 Task: Create a due date automation trigger when advanced on, 2 days after a card is due add fields with custom field "Resume" cleared at 11:00 AM.
Action: Mouse moved to (985, 295)
Screenshot: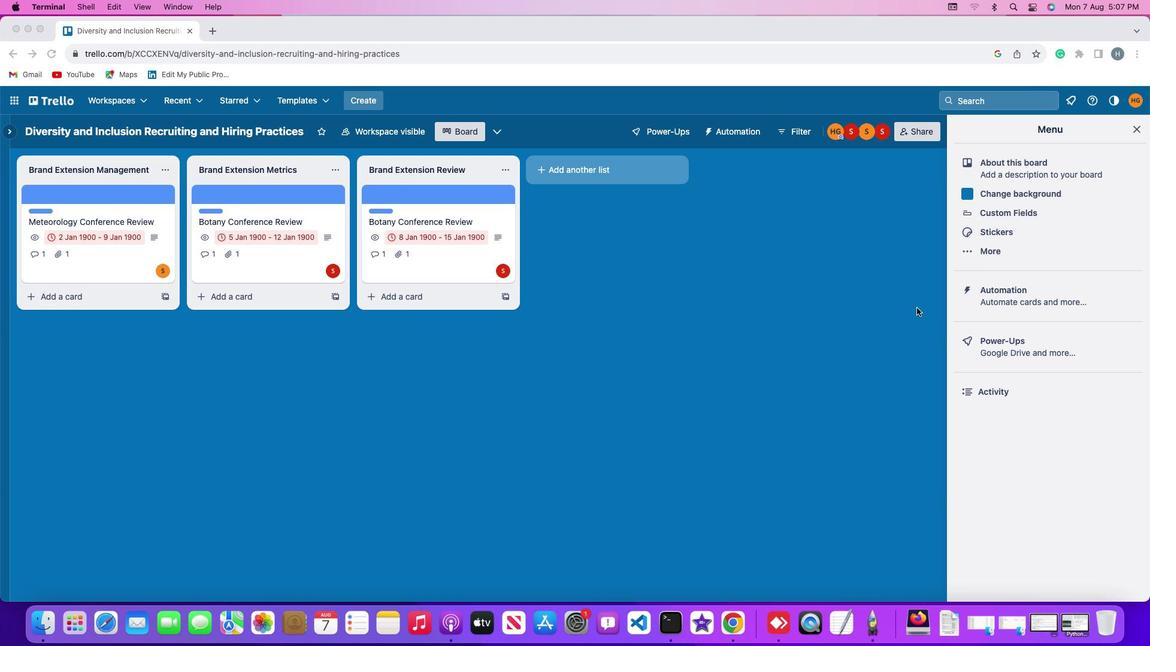 
Action: Mouse pressed left at (985, 295)
Screenshot: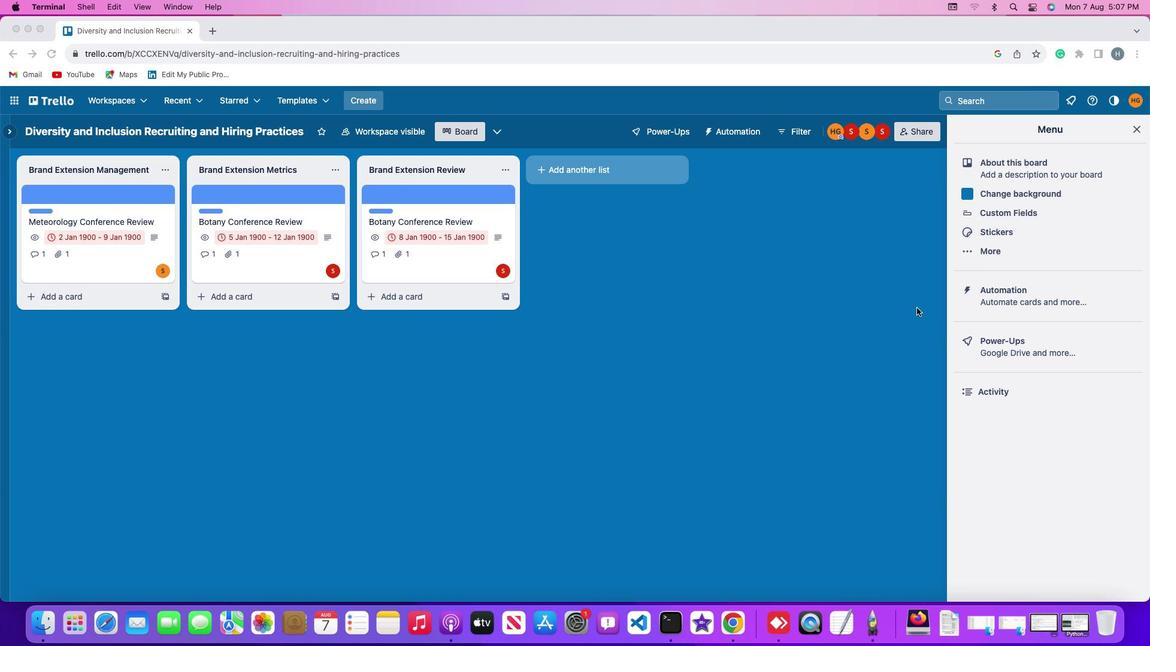 
Action: Mouse pressed left at (985, 295)
Screenshot: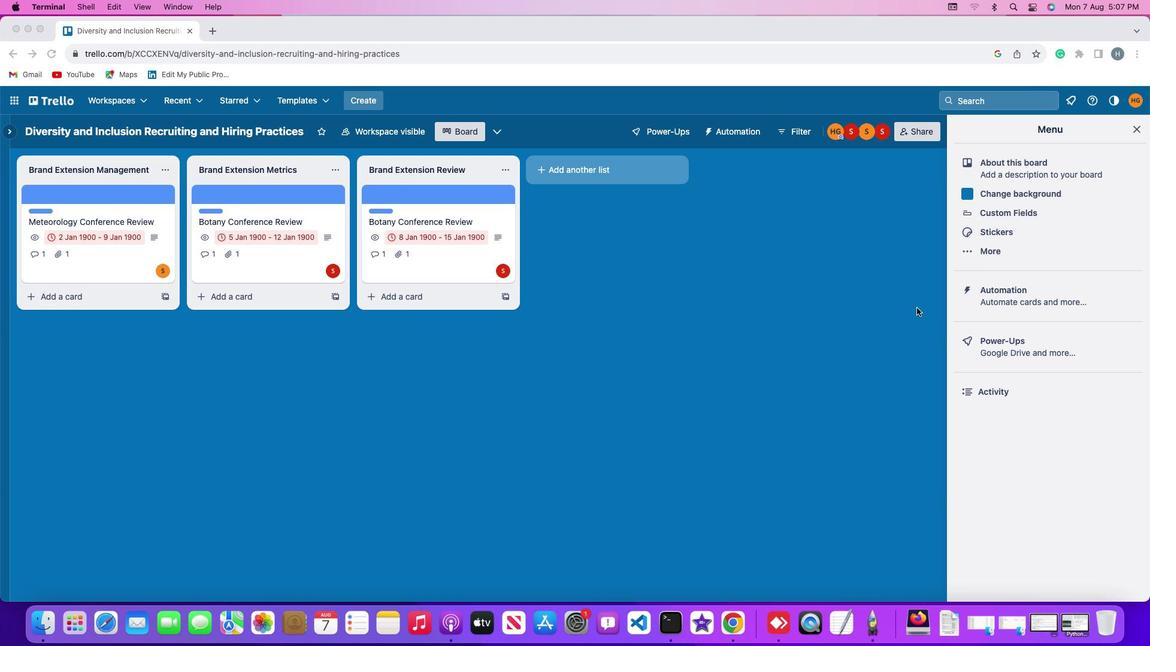 
Action: Mouse moved to (85, 289)
Screenshot: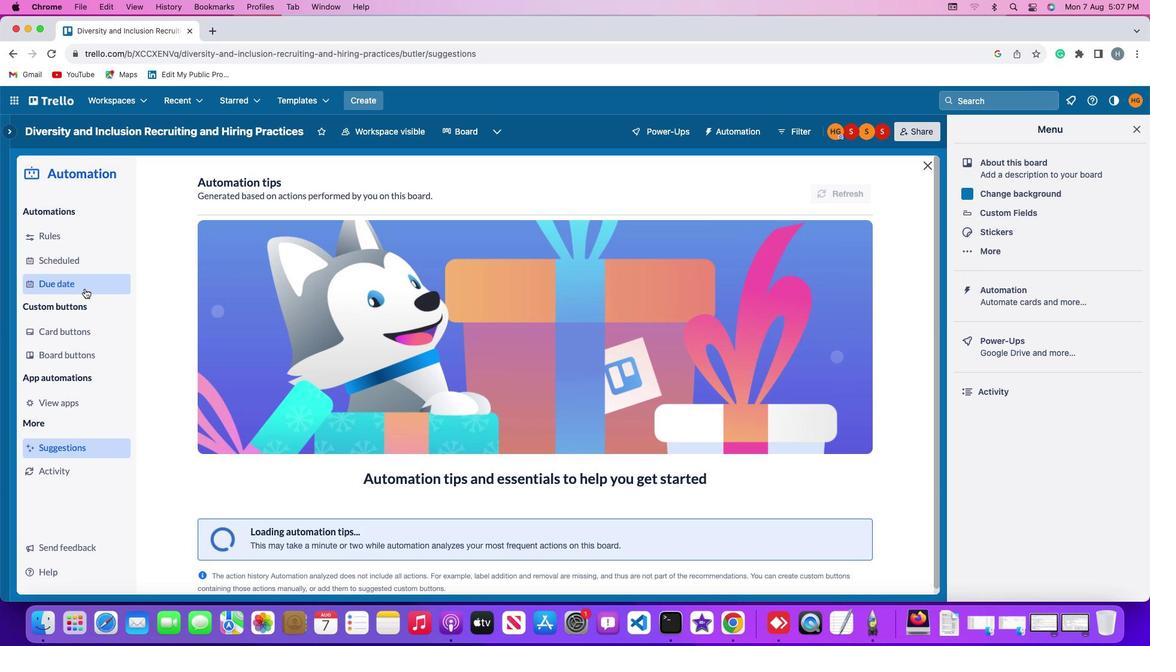 
Action: Mouse pressed left at (85, 289)
Screenshot: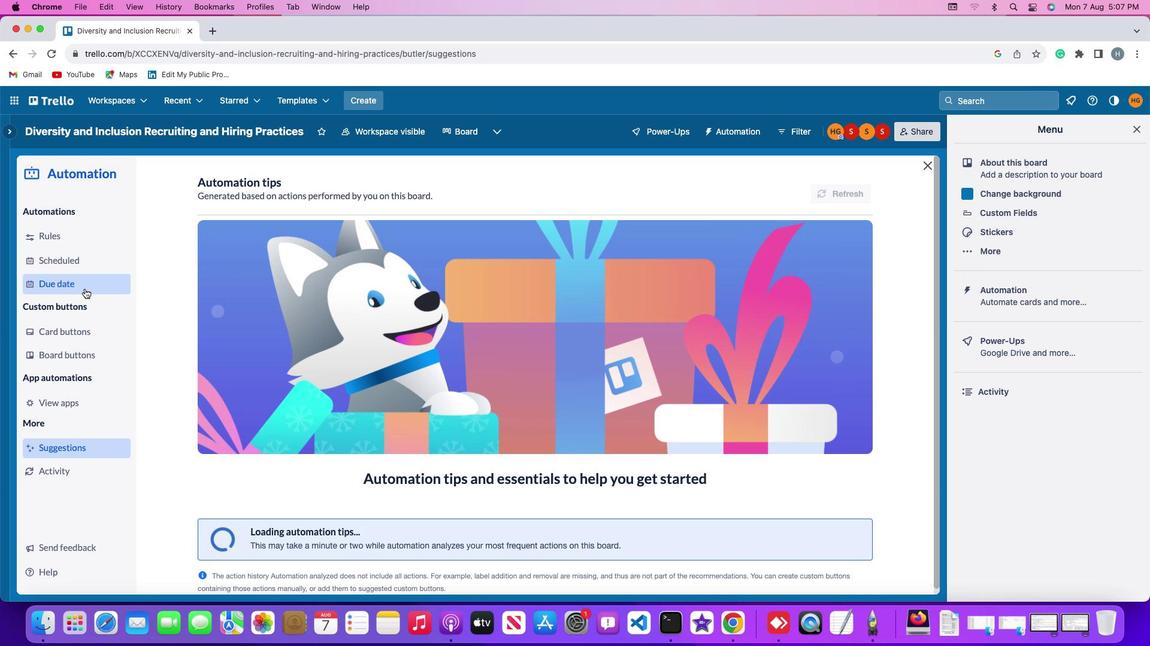 
Action: Mouse moved to (821, 184)
Screenshot: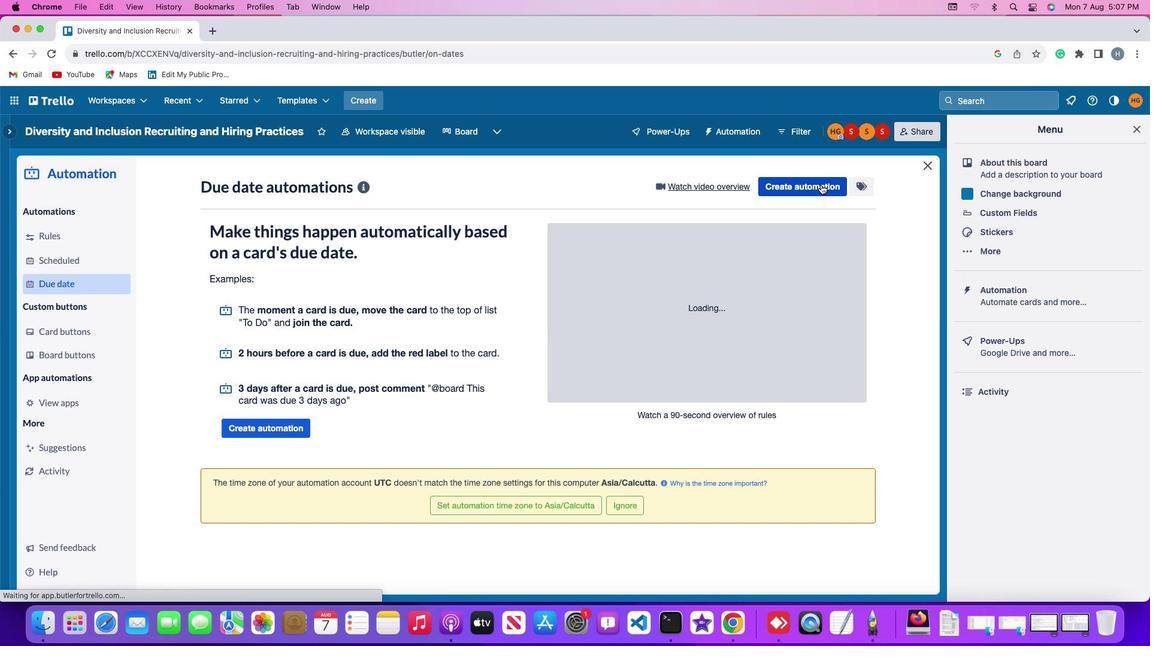 
Action: Mouse pressed left at (821, 184)
Screenshot: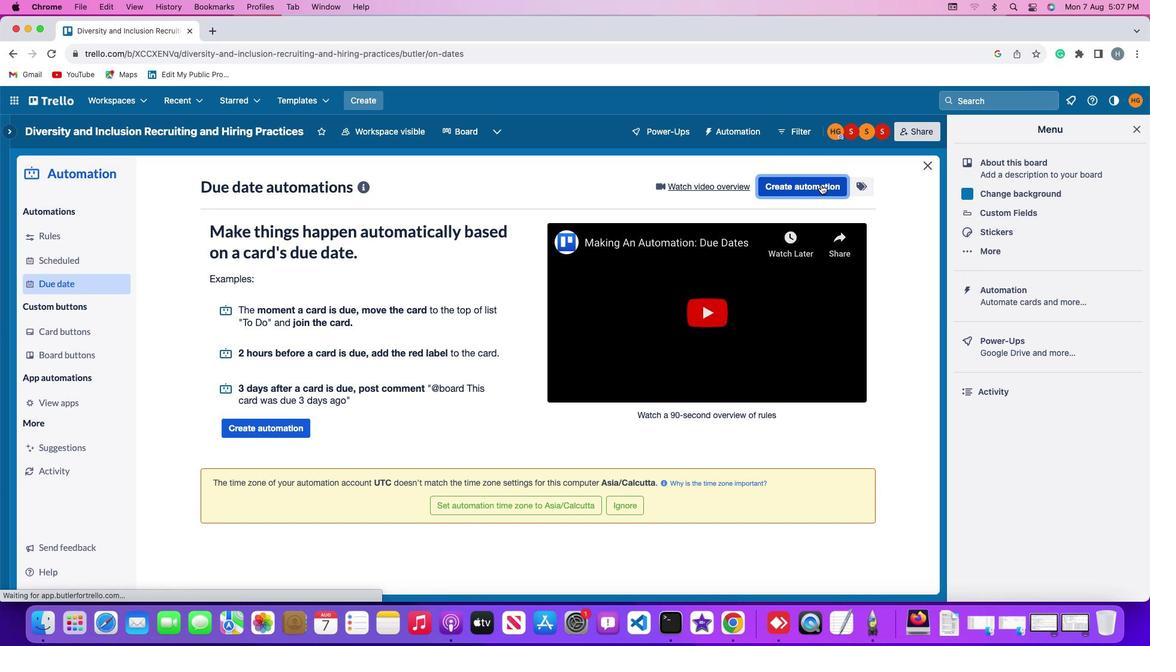 
Action: Mouse moved to (443, 296)
Screenshot: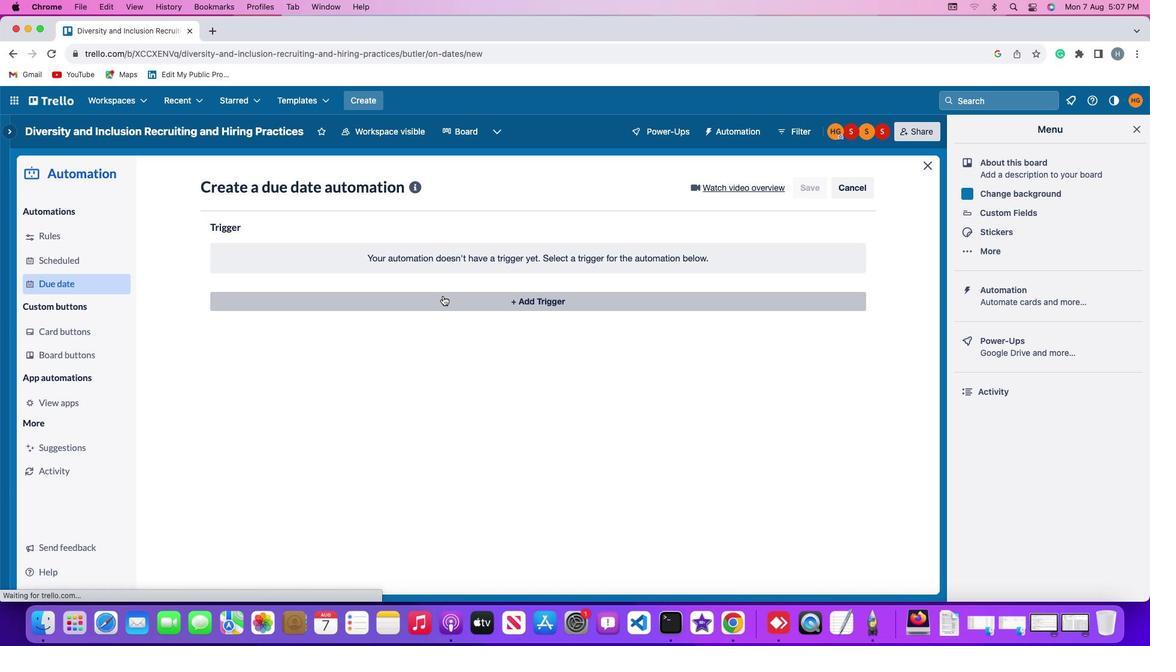 
Action: Mouse pressed left at (443, 296)
Screenshot: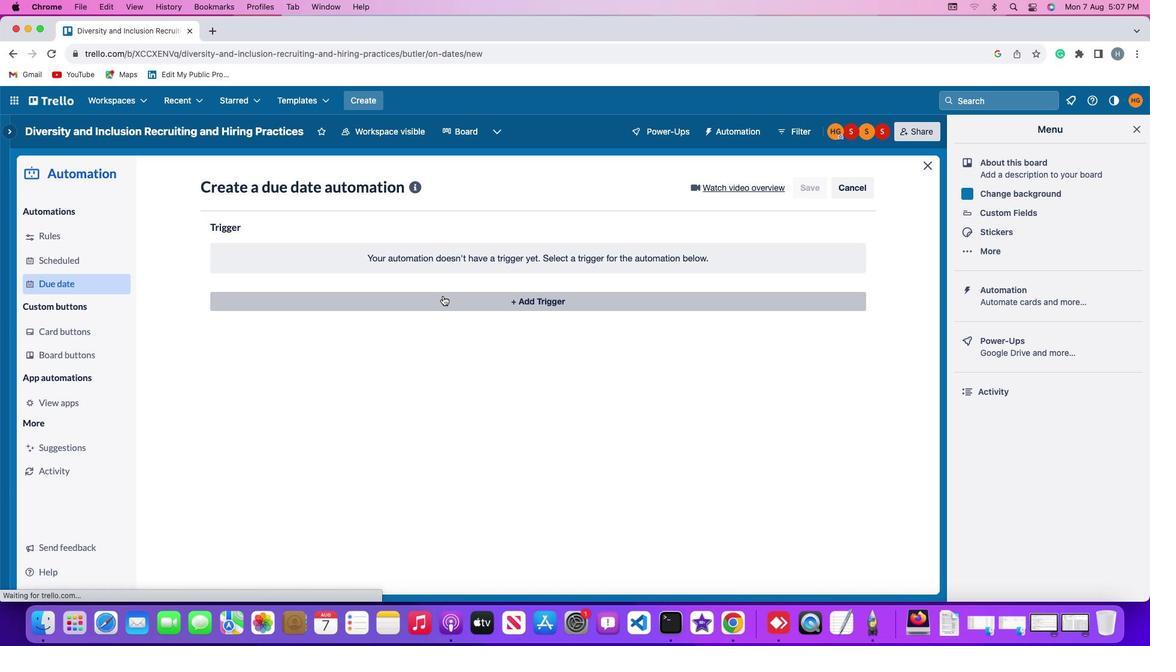 
Action: Mouse moved to (234, 484)
Screenshot: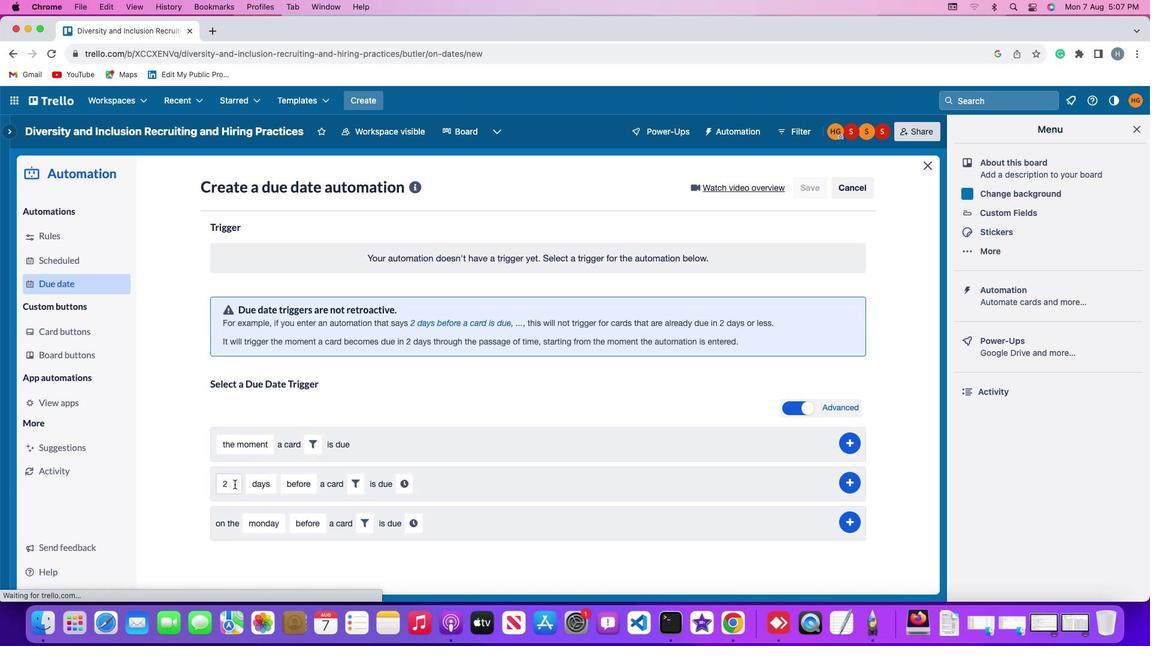
Action: Mouse pressed left at (234, 484)
Screenshot: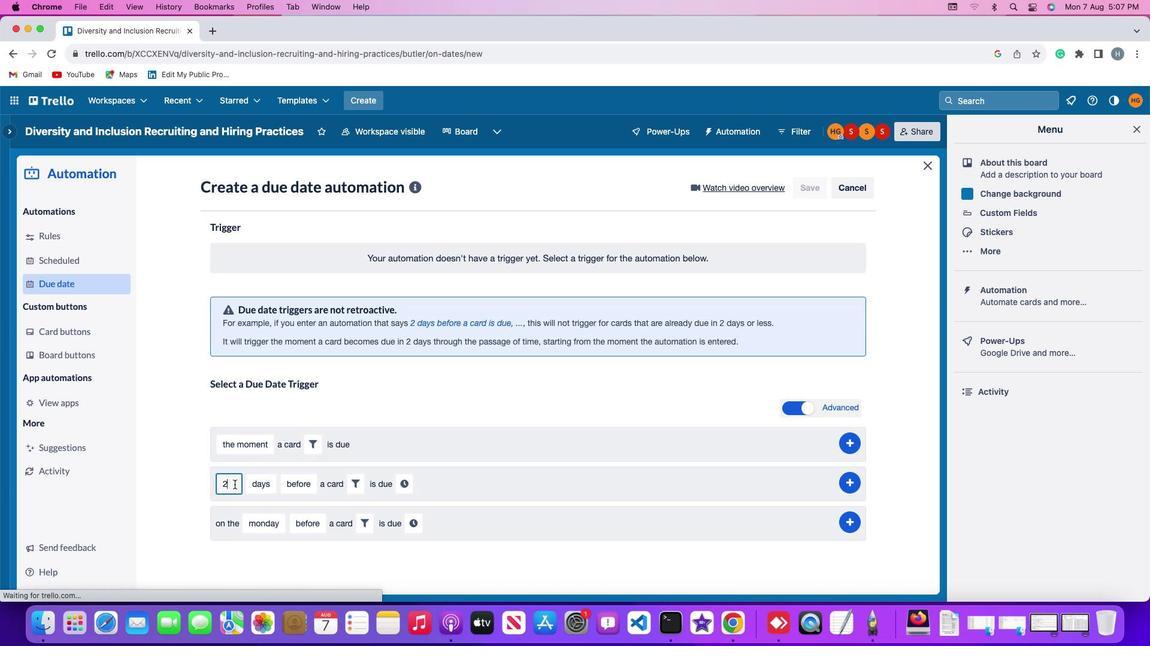 
Action: Key pressed Key.backspace'2'
Screenshot: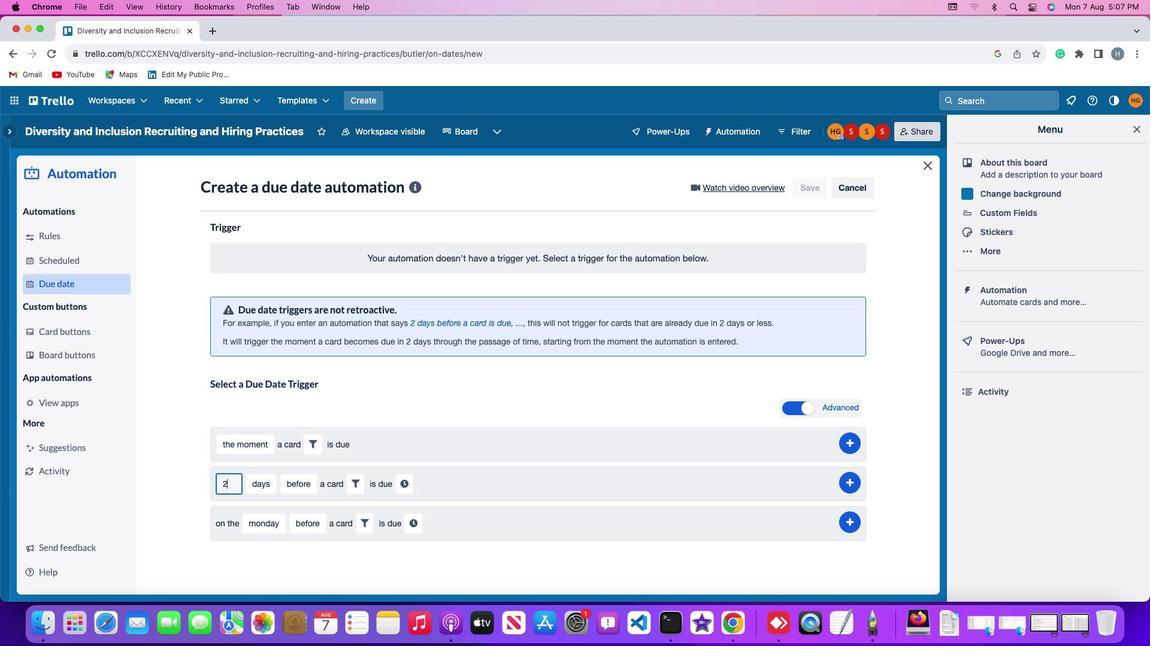 
Action: Mouse moved to (260, 483)
Screenshot: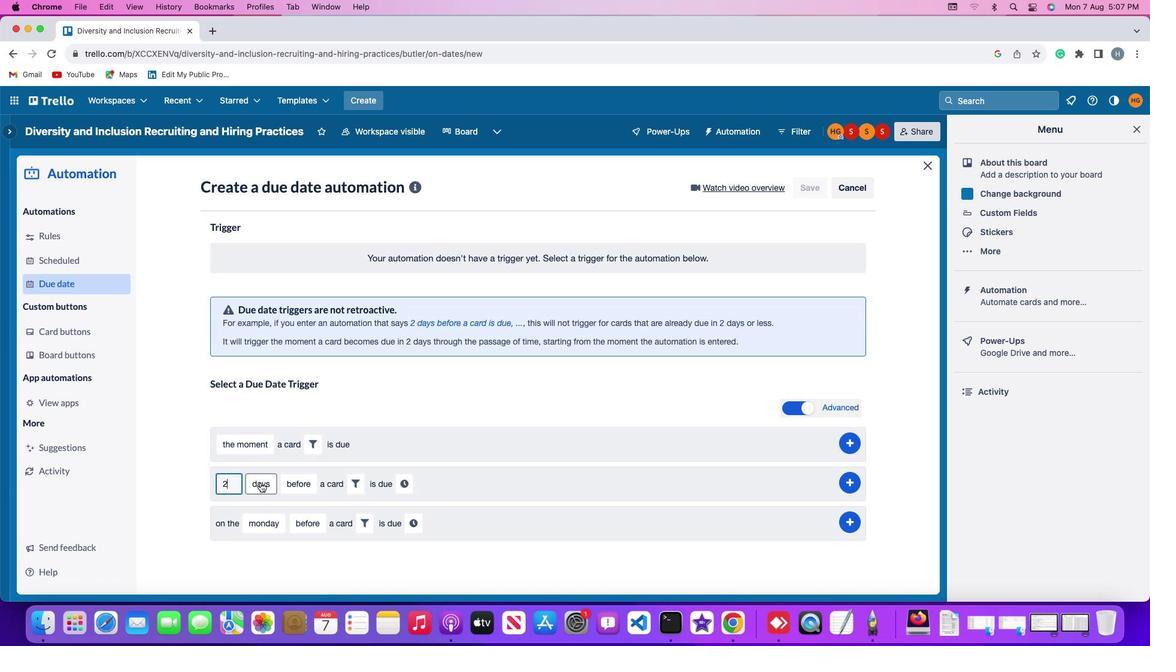 
Action: Mouse pressed left at (260, 483)
Screenshot: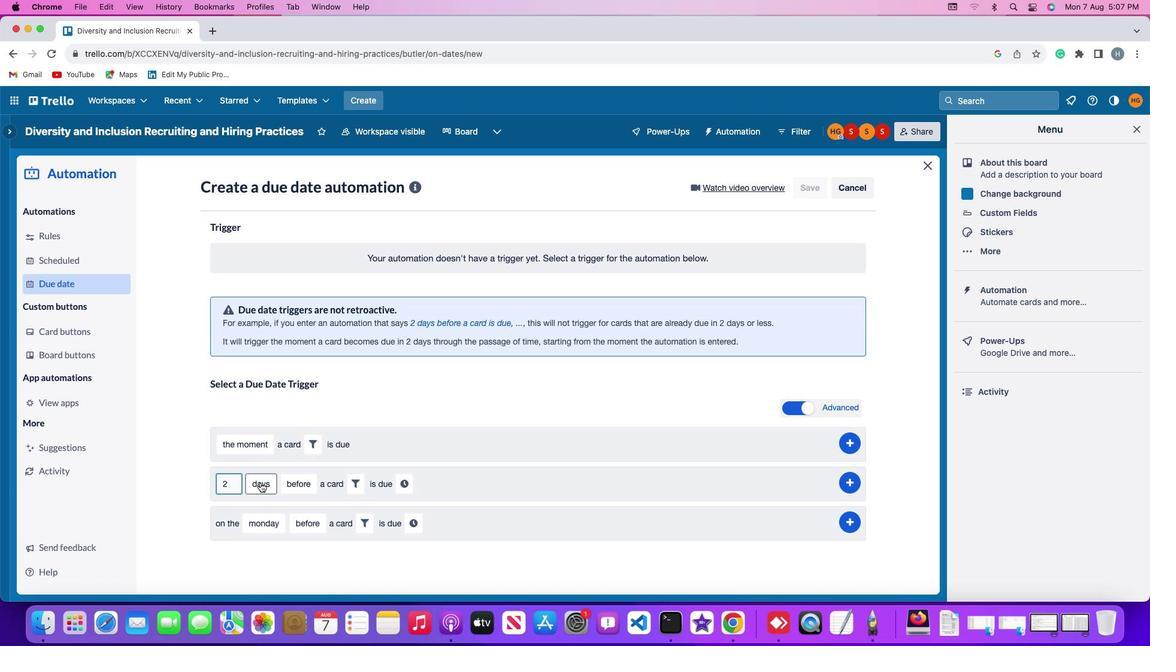 
Action: Mouse moved to (270, 503)
Screenshot: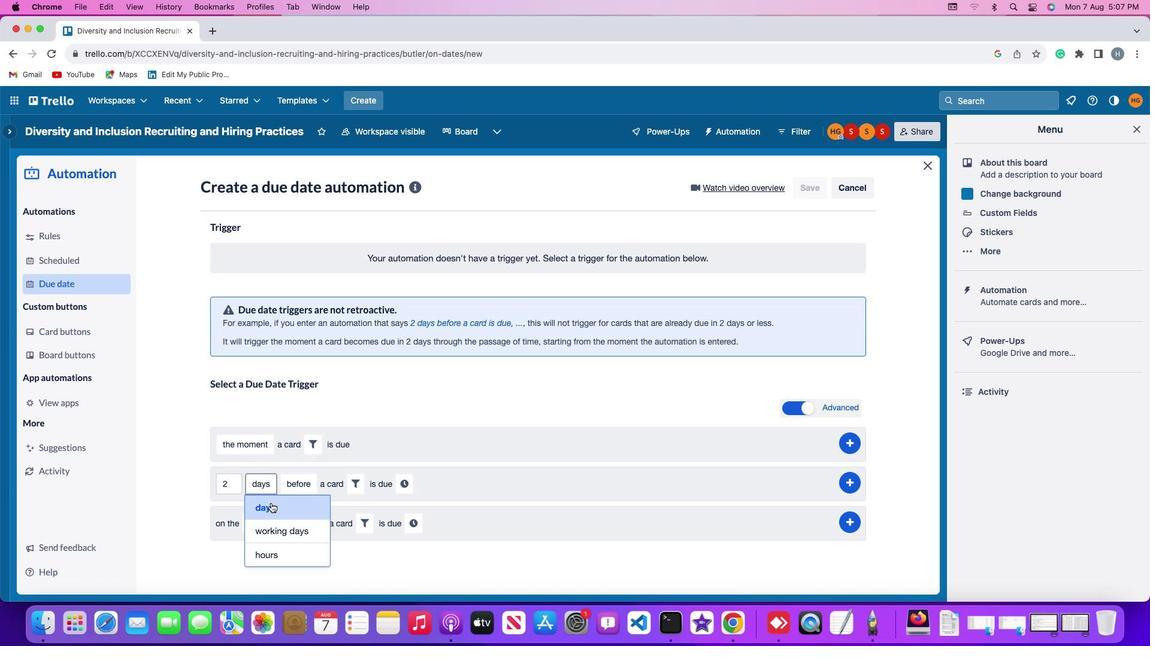 
Action: Mouse pressed left at (270, 503)
Screenshot: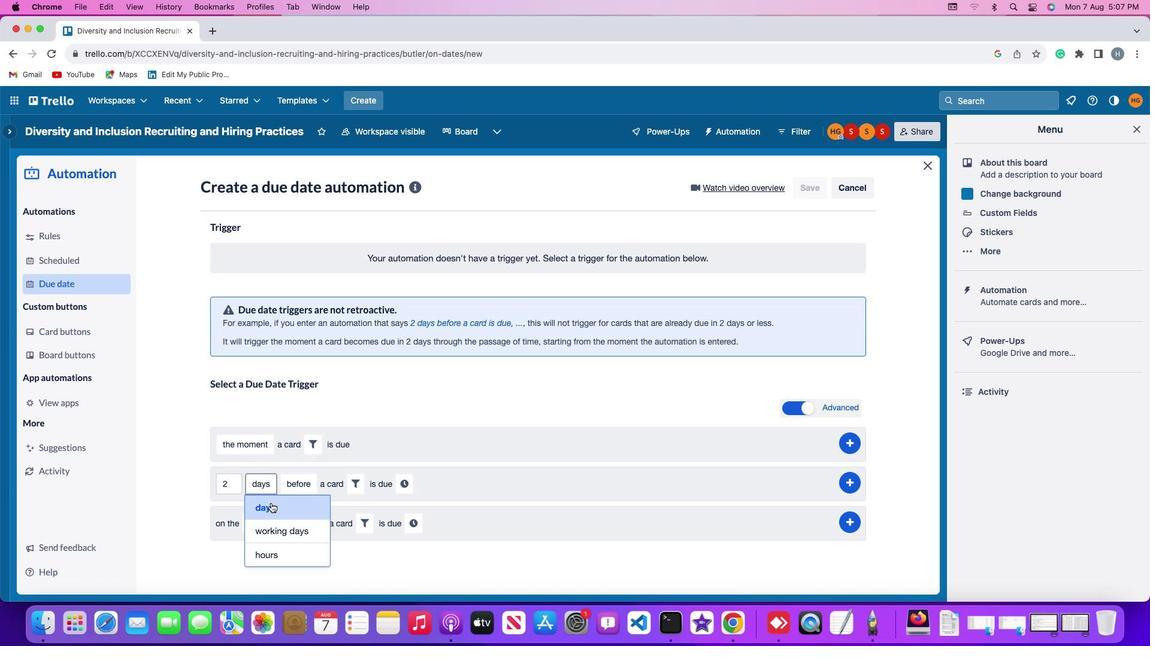 
Action: Mouse moved to (297, 486)
Screenshot: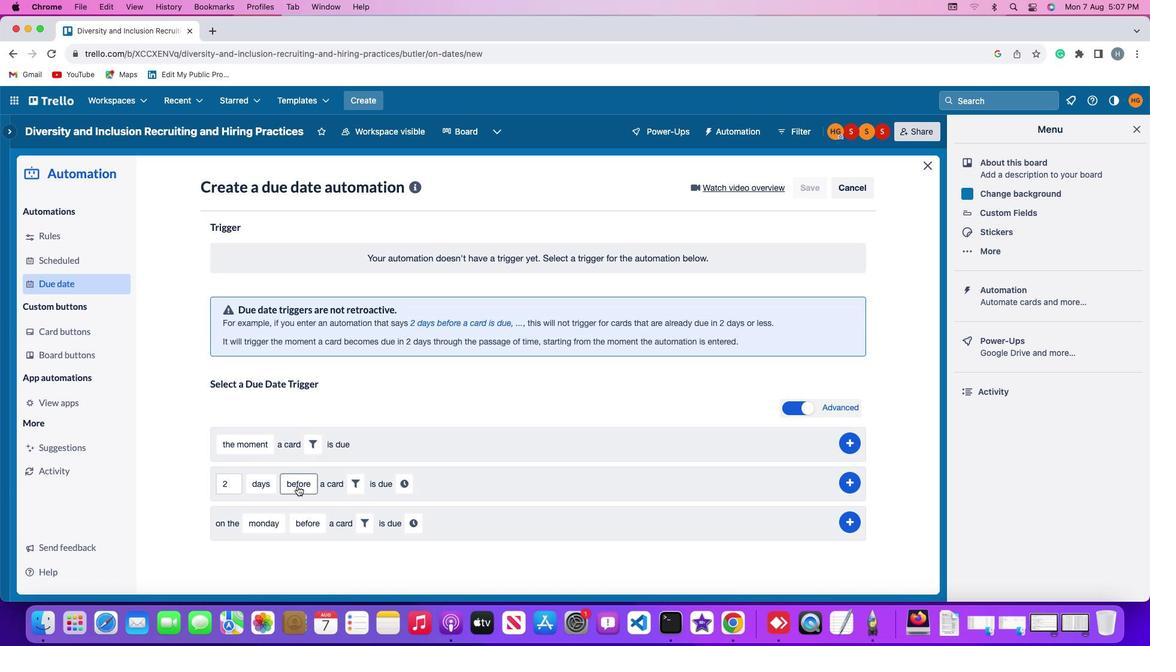
Action: Mouse pressed left at (297, 486)
Screenshot: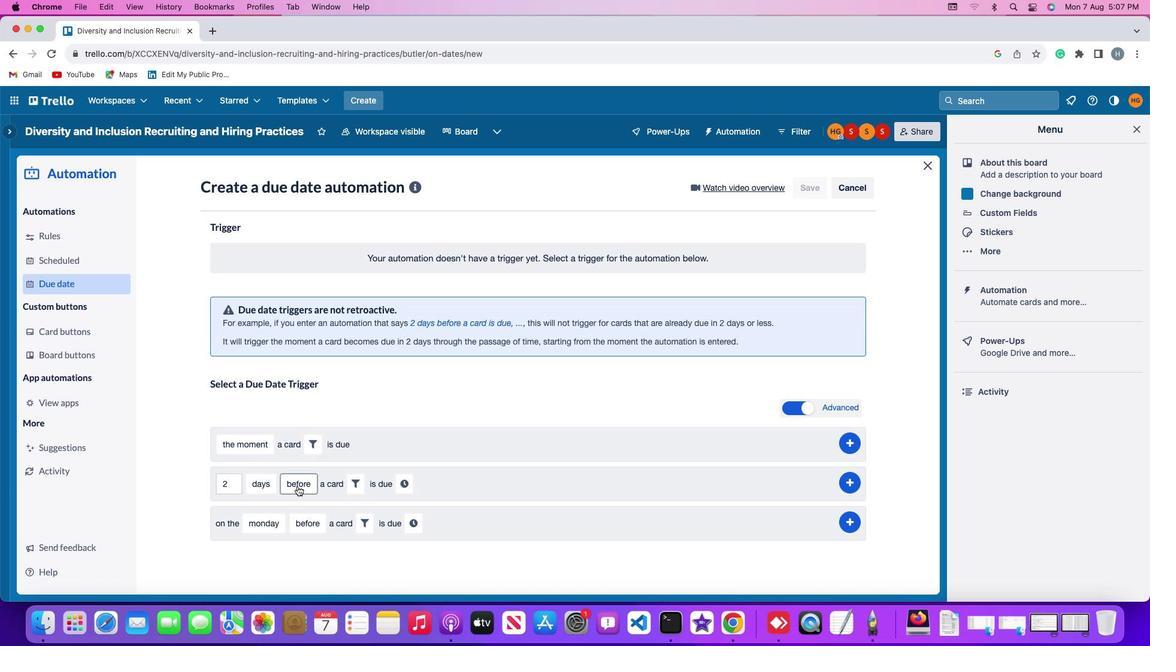 
Action: Mouse moved to (304, 529)
Screenshot: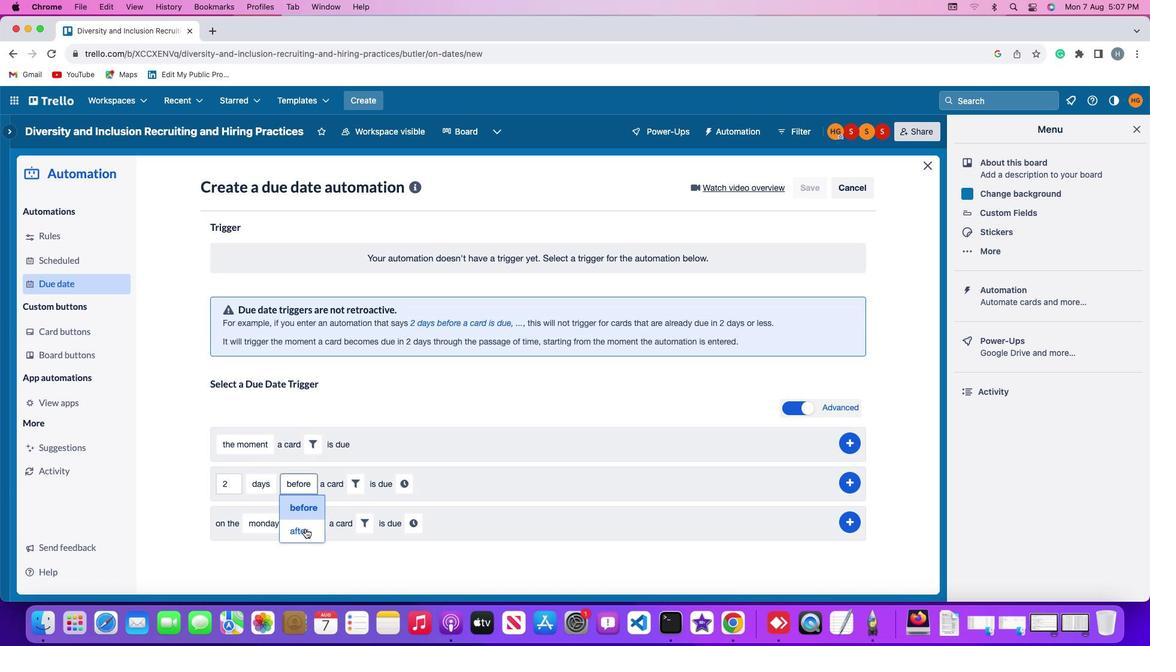 
Action: Mouse pressed left at (304, 529)
Screenshot: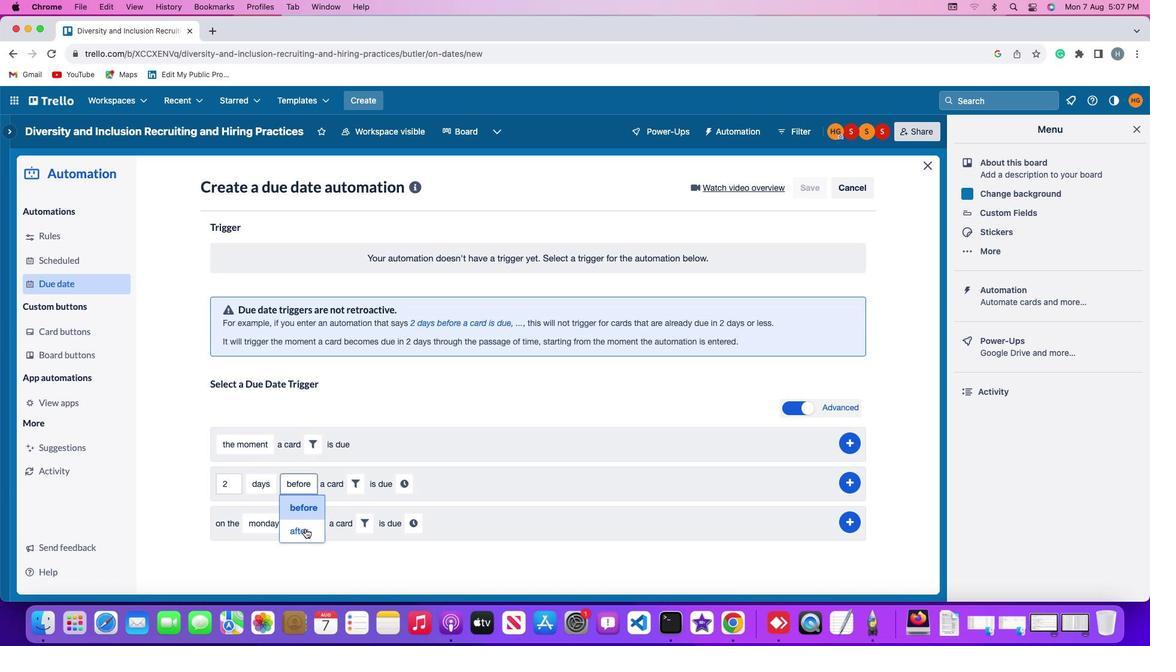 
Action: Mouse moved to (343, 485)
Screenshot: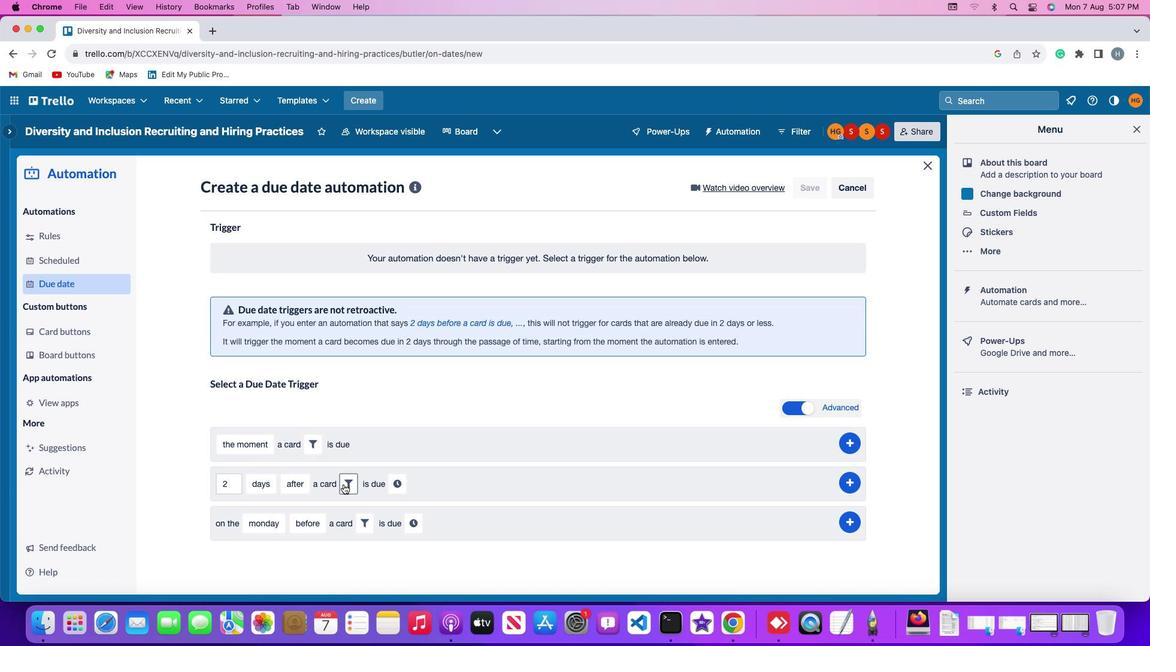 
Action: Mouse pressed left at (343, 485)
Screenshot: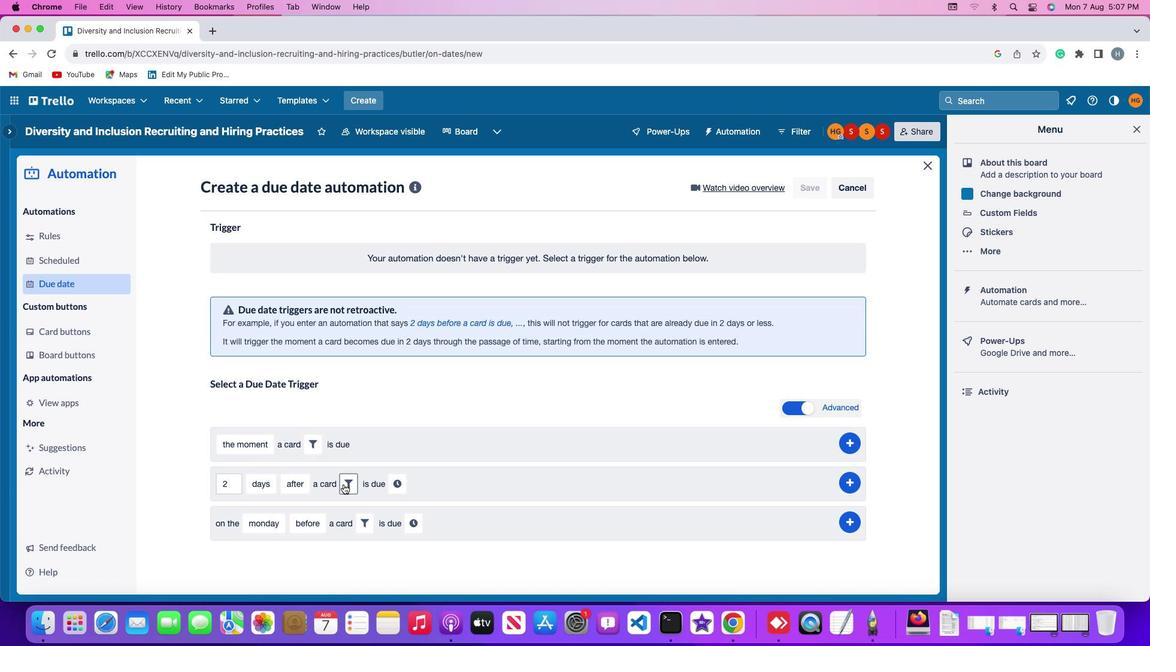 
Action: Mouse moved to (548, 519)
Screenshot: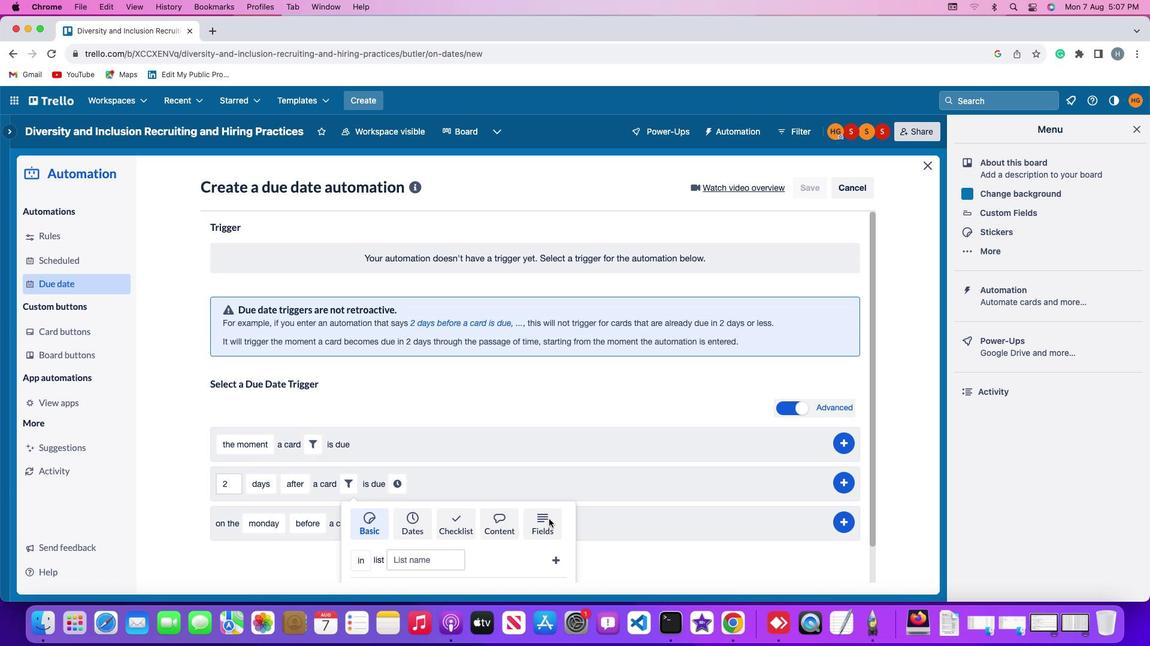 
Action: Mouse pressed left at (548, 519)
Screenshot: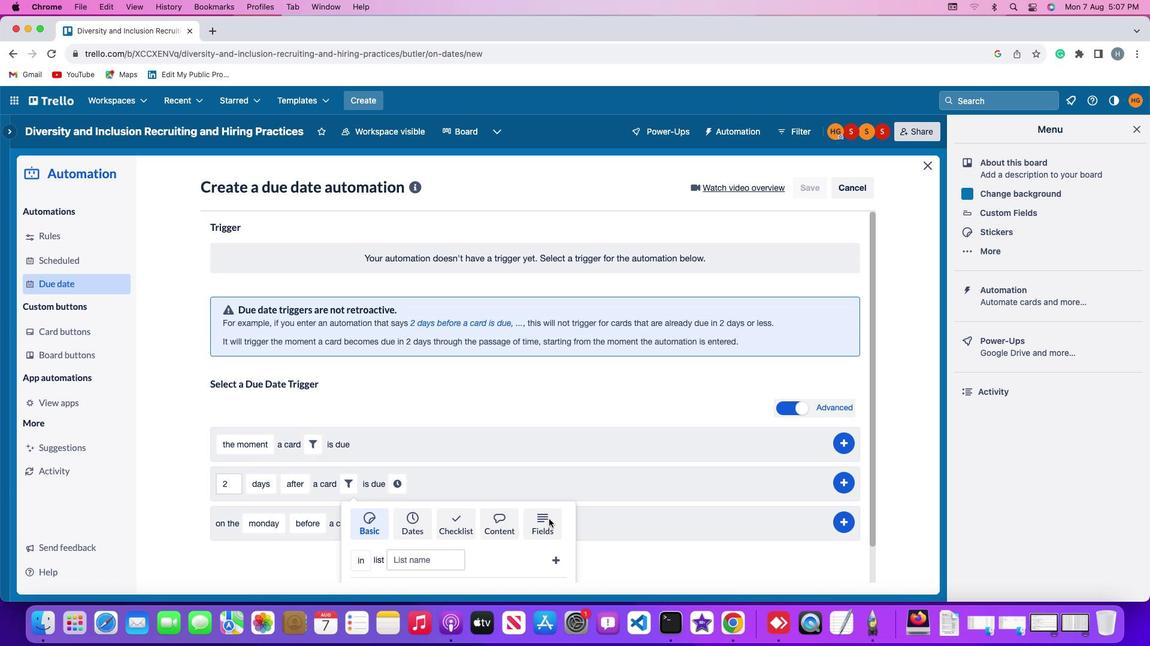 
Action: Mouse moved to (444, 514)
Screenshot: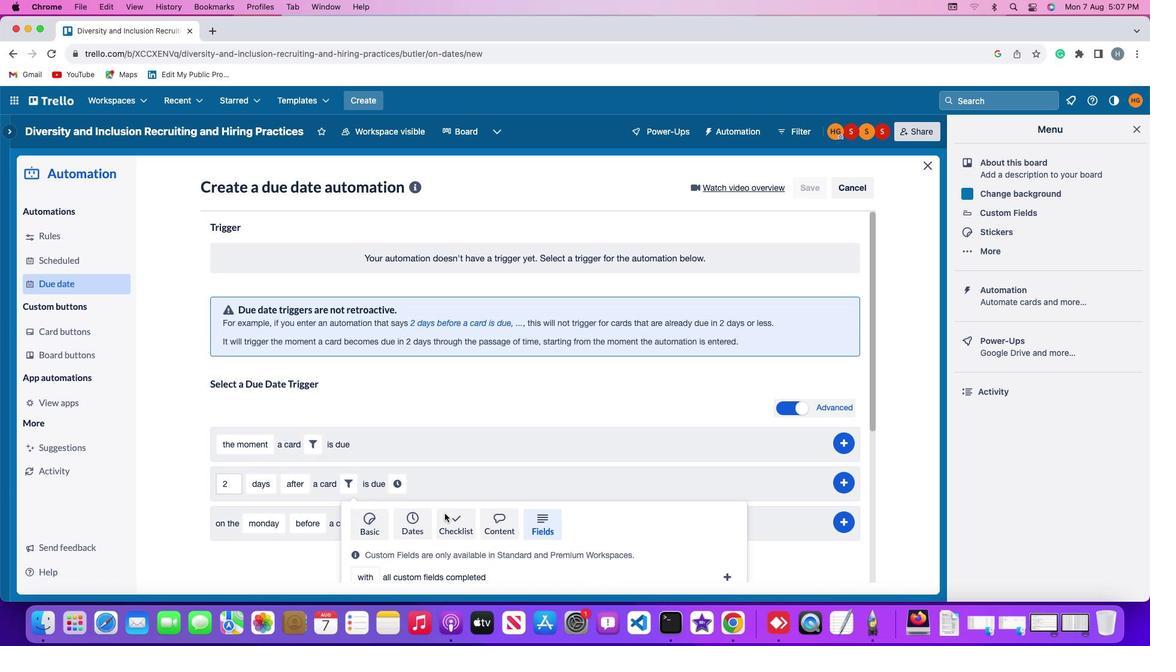 
Action: Mouse scrolled (444, 514) with delta (0, 0)
Screenshot: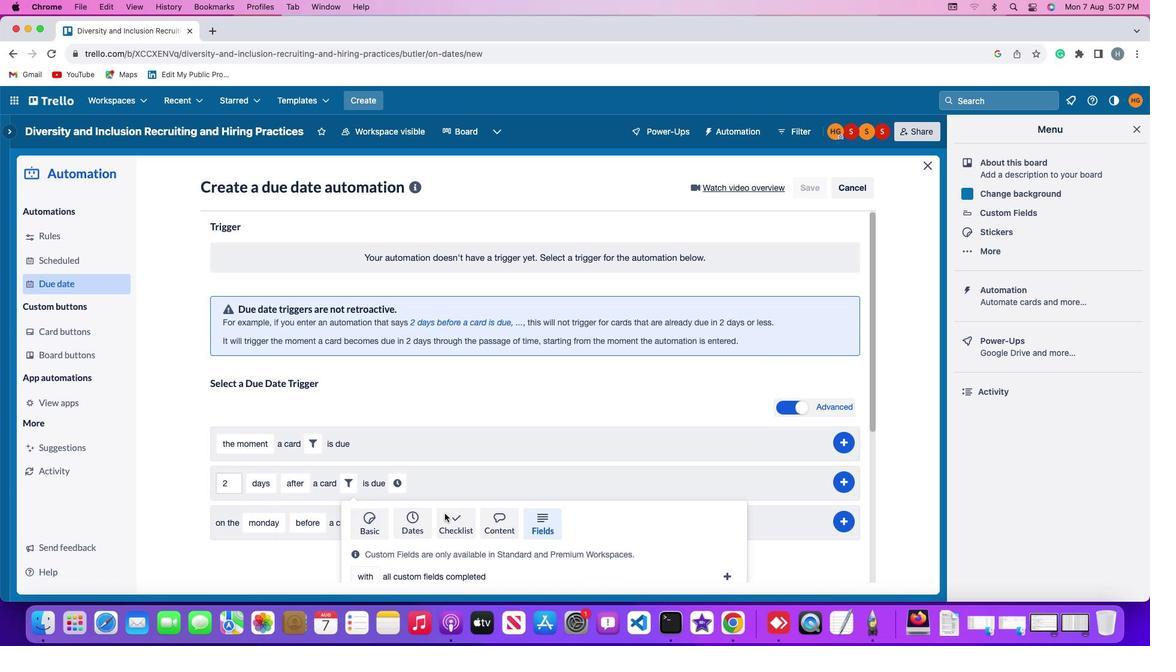 
Action: Mouse scrolled (444, 514) with delta (0, 0)
Screenshot: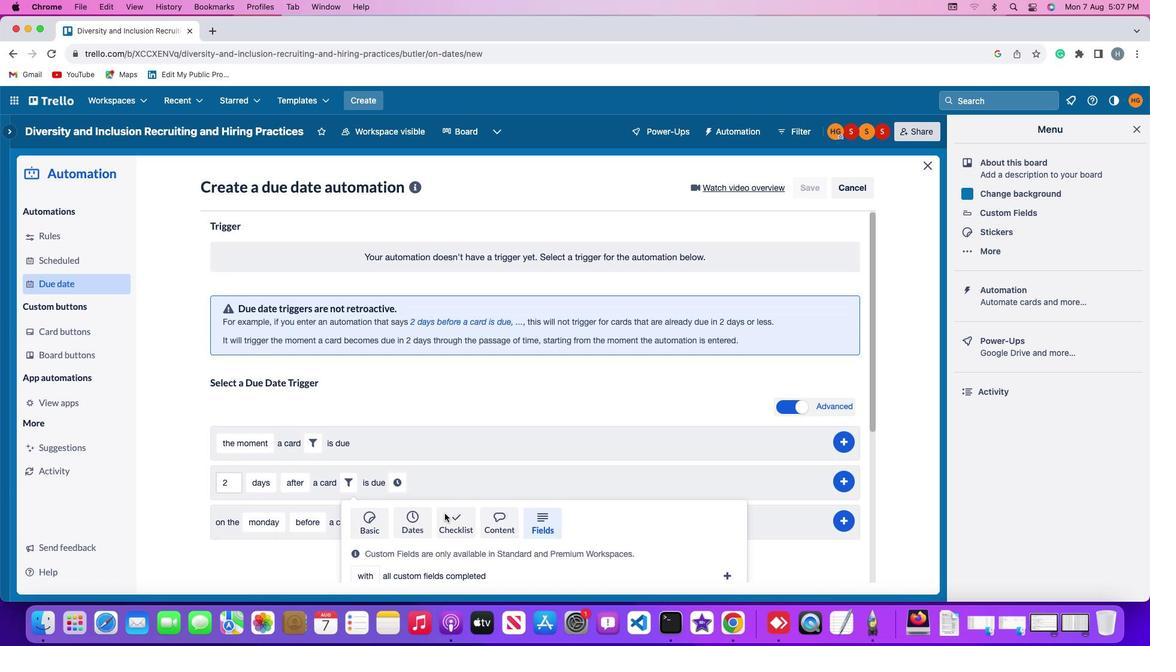 
Action: Mouse scrolled (444, 514) with delta (0, -1)
Screenshot: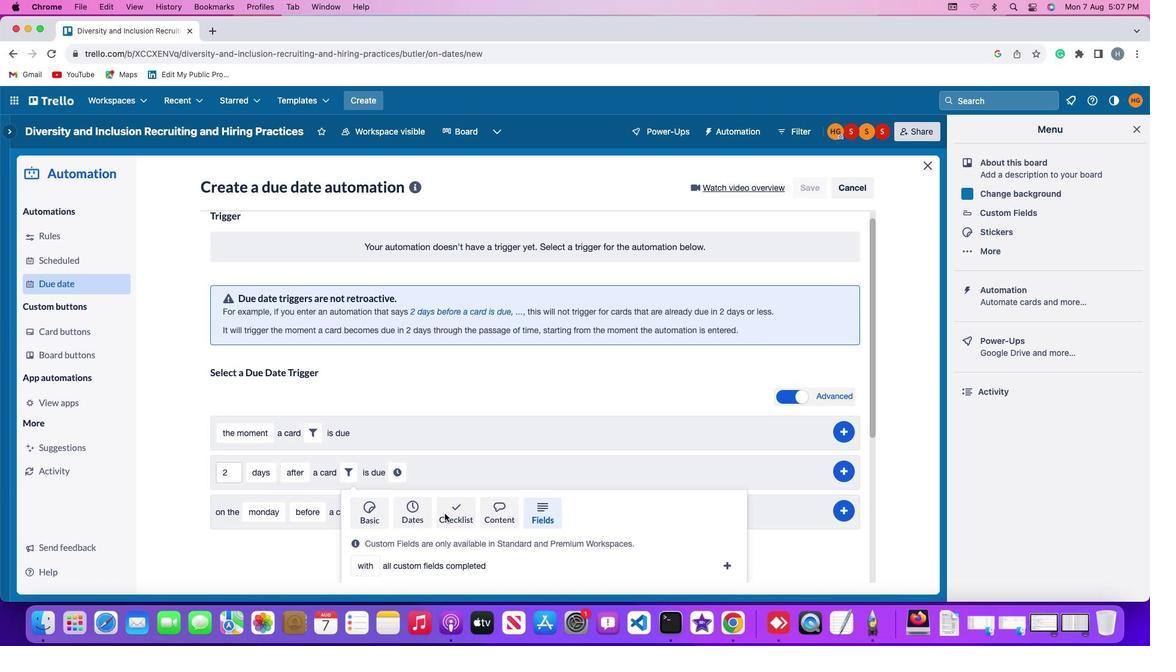 
Action: Mouse scrolled (444, 514) with delta (0, 0)
Screenshot: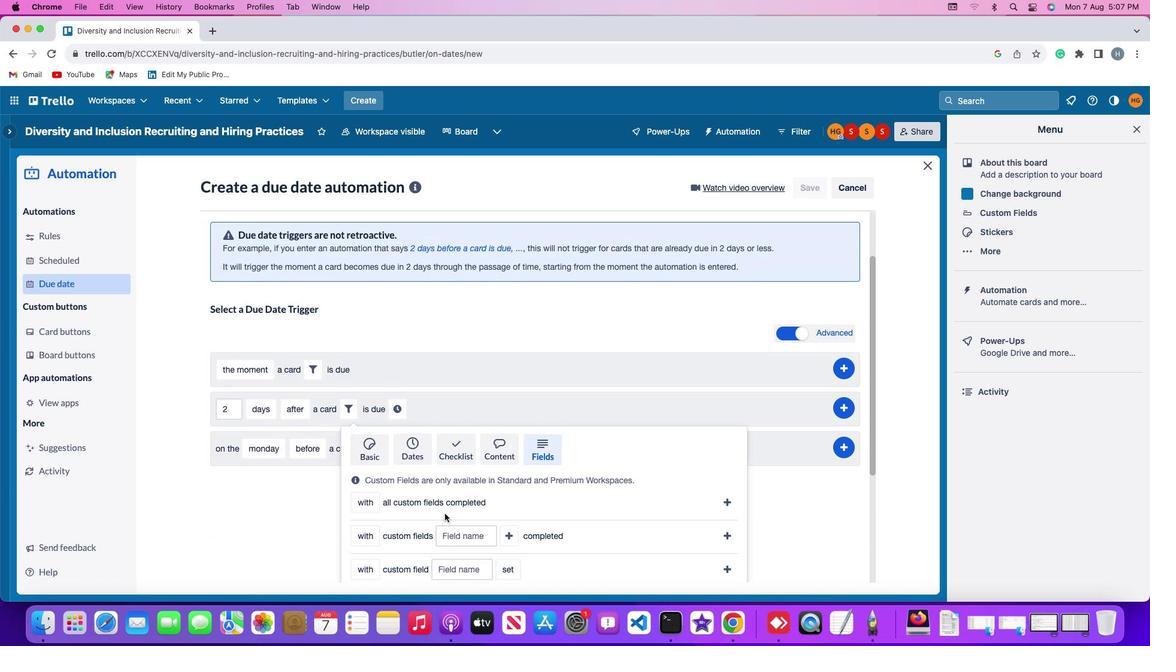 
Action: Mouse scrolled (444, 514) with delta (0, 0)
Screenshot: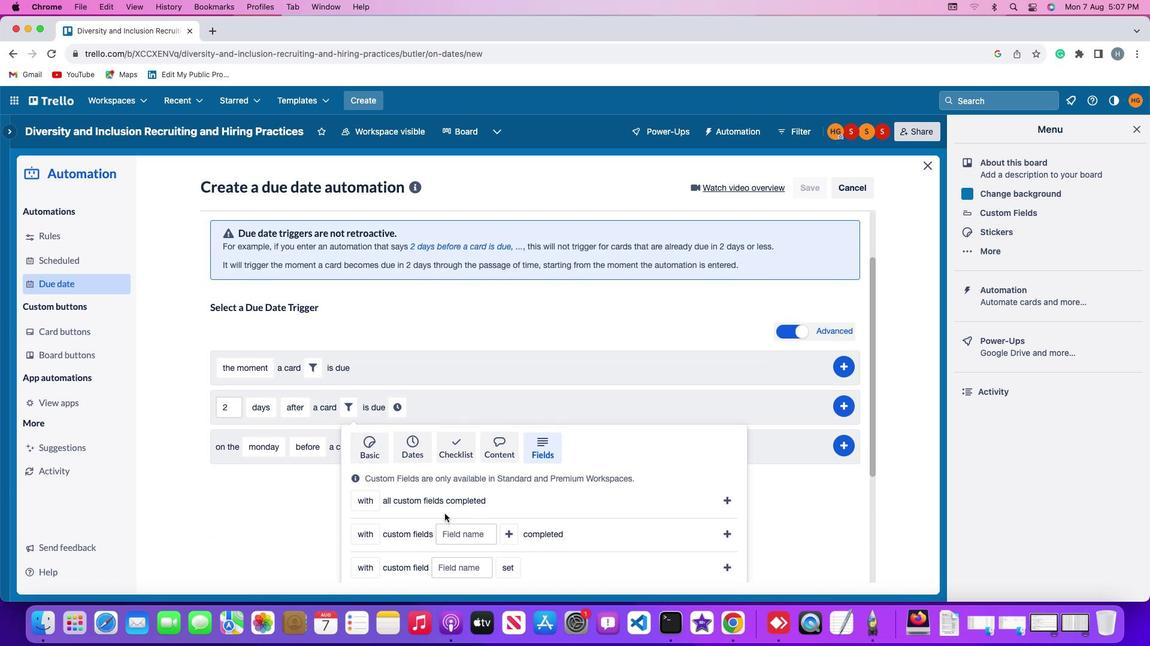 
Action: Mouse scrolled (444, 514) with delta (0, 0)
Screenshot: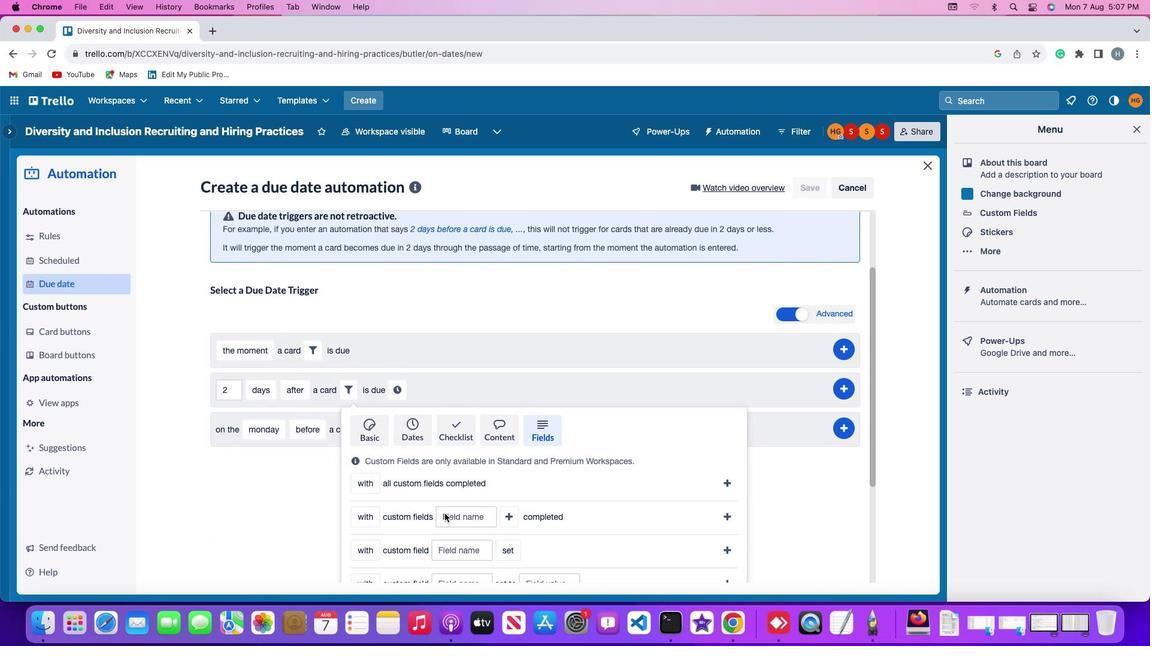 
Action: Mouse scrolled (444, 514) with delta (0, 0)
Screenshot: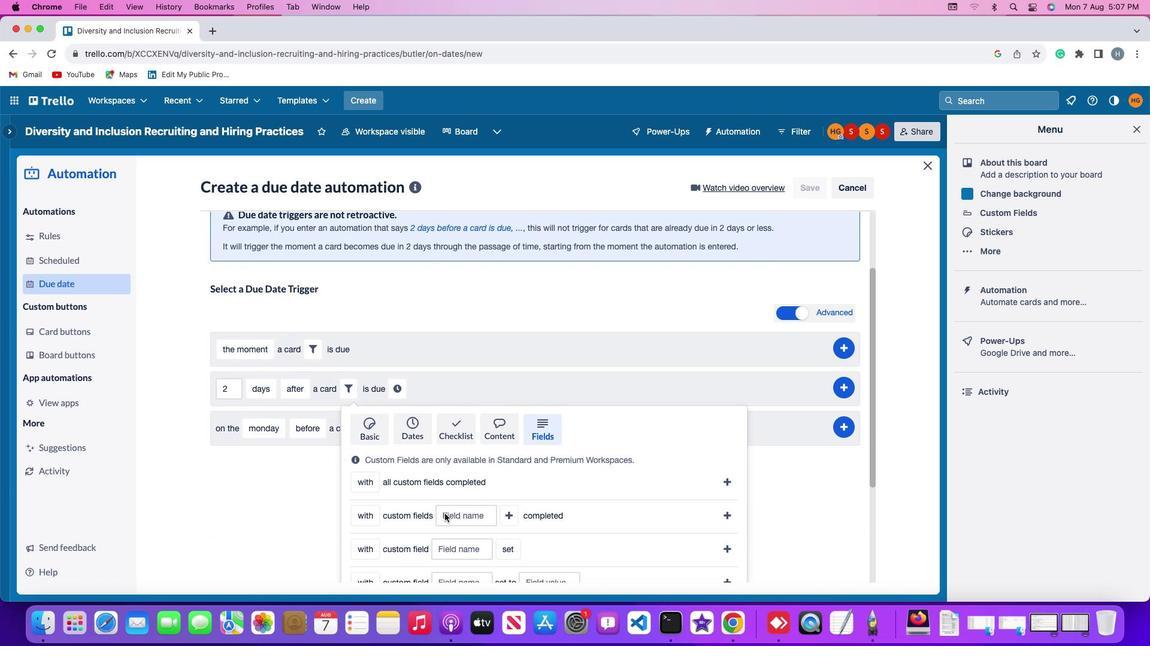 
Action: Mouse scrolled (444, 514) with delta (0, -1)
Screenshot: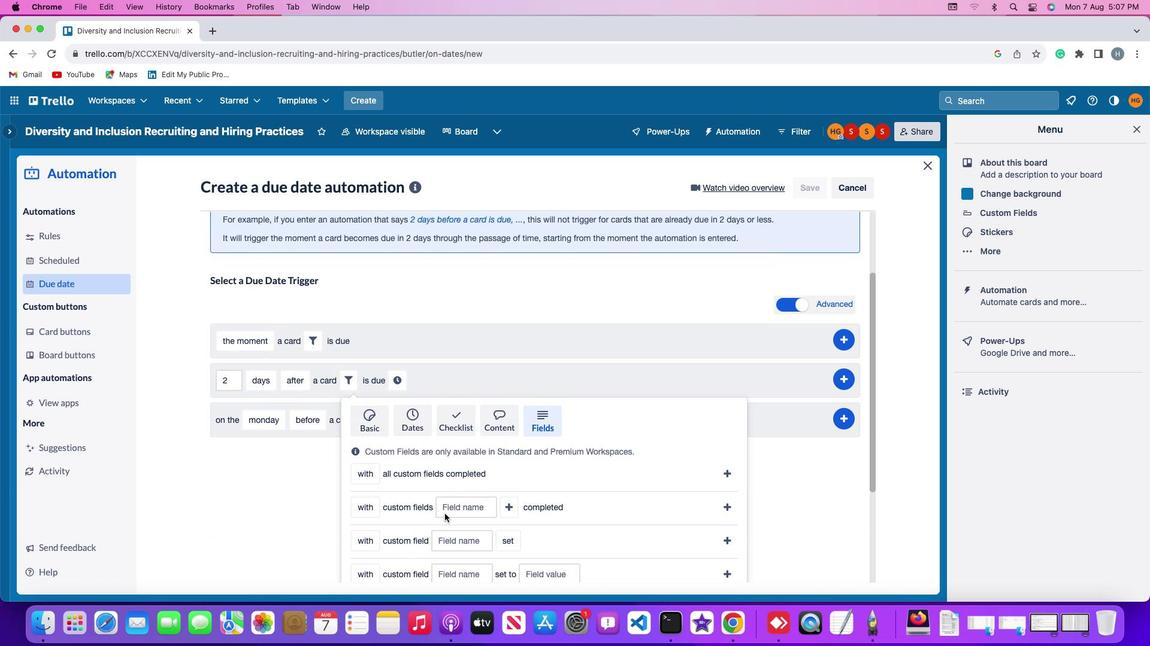 
Action: Mouse moved to (368, 454)
Screenshot: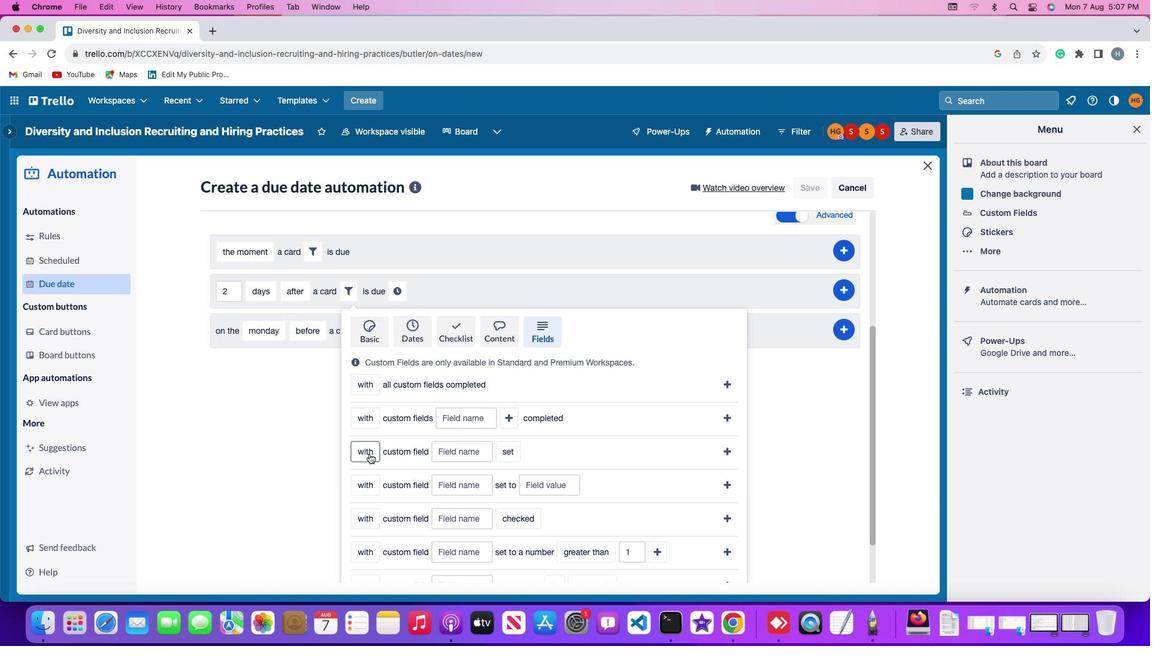 
Action: Mouse pressed left at (368, 454)
Screenshot: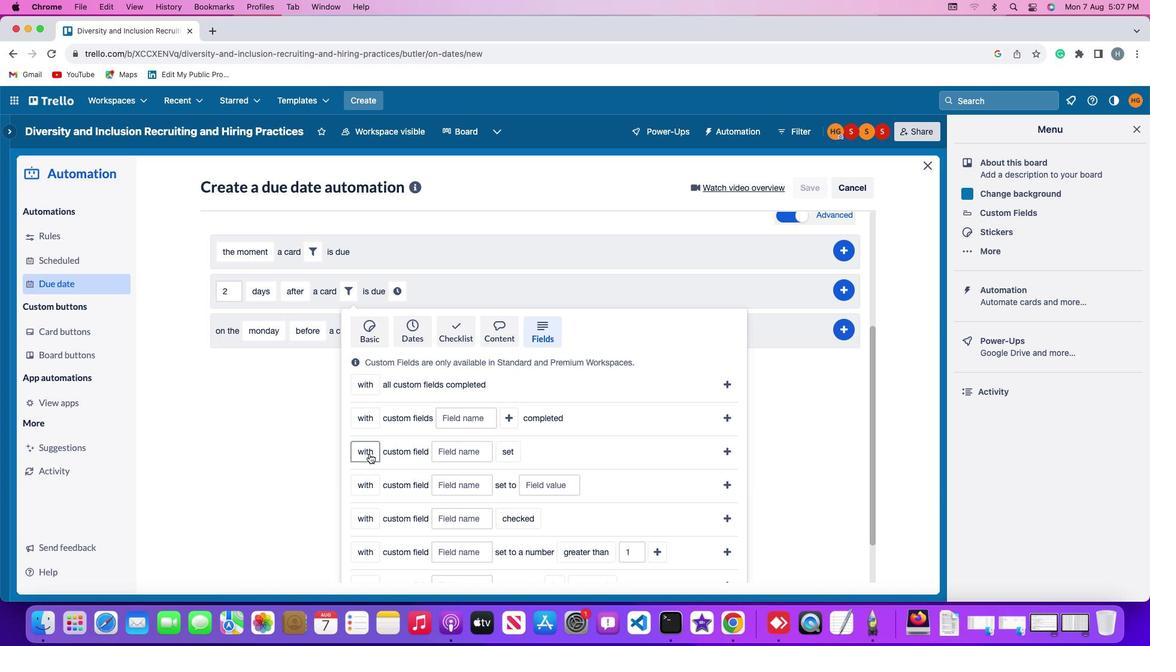 
Action: Mouse moved to (374, 474)
Screenshot: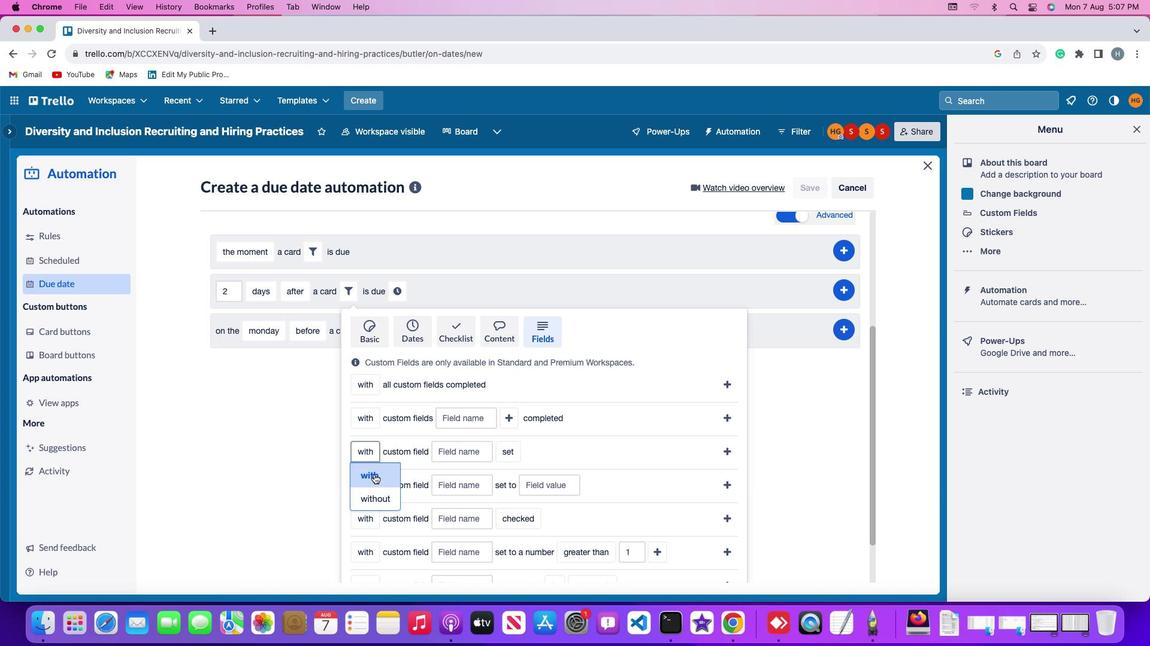 
Action: Mouse pressed left at (374, 474)
Screenshot: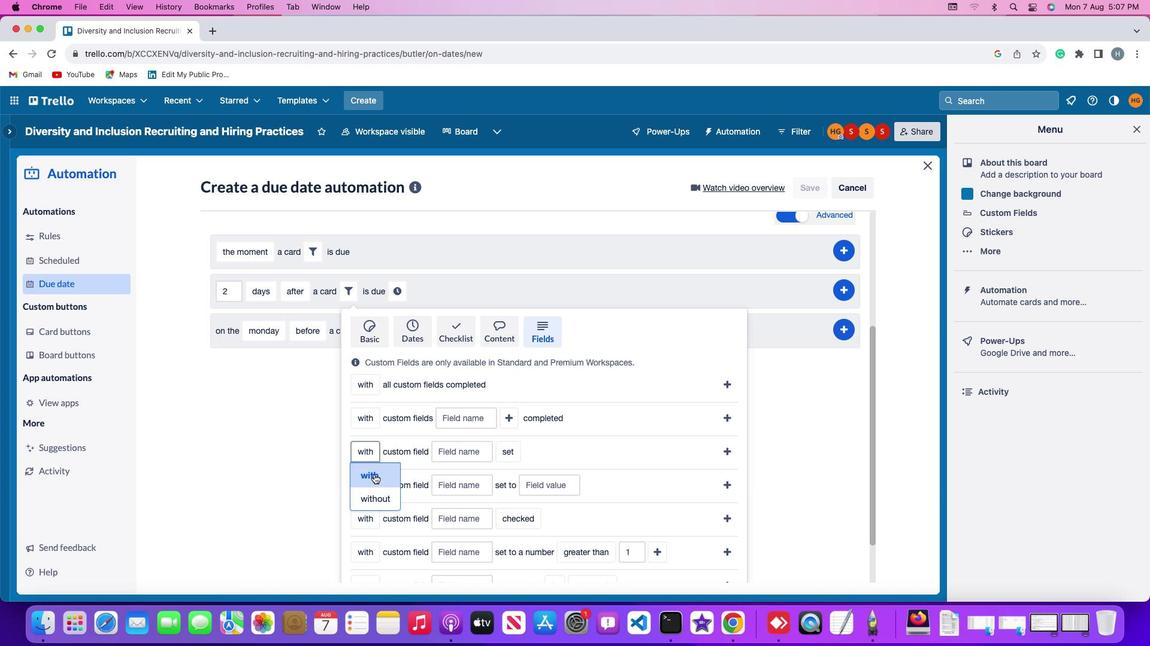 
Action: Mouse moved to (457, 455)
Screenshot: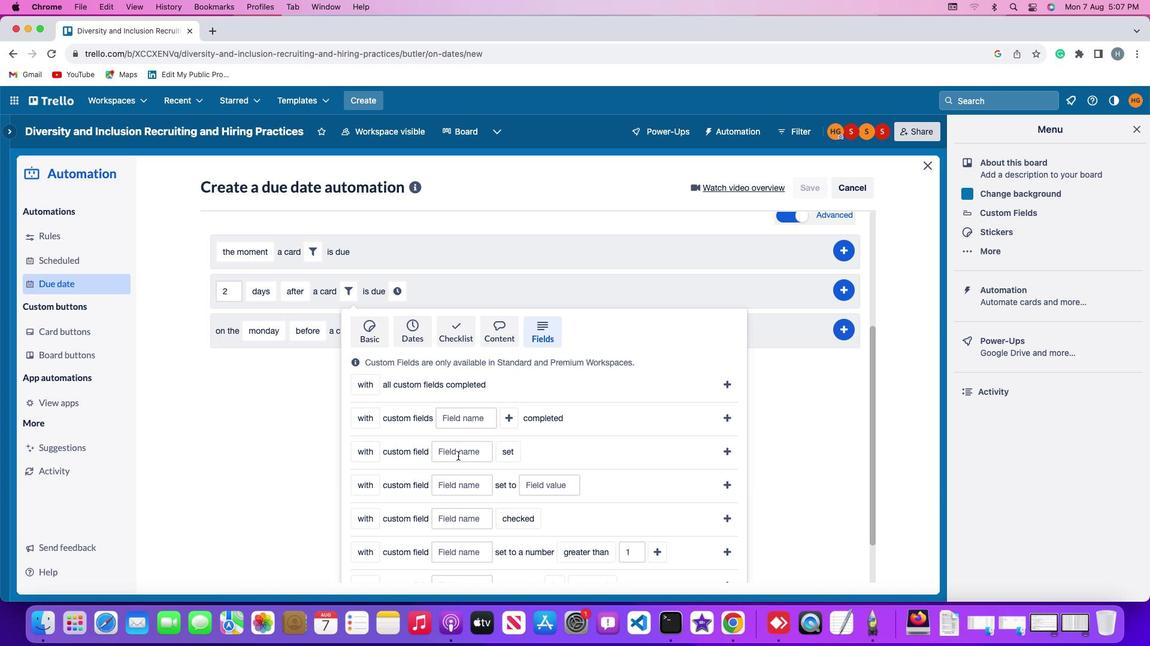 
Action: Mouse pressed left at (457, 455)
Screenshot: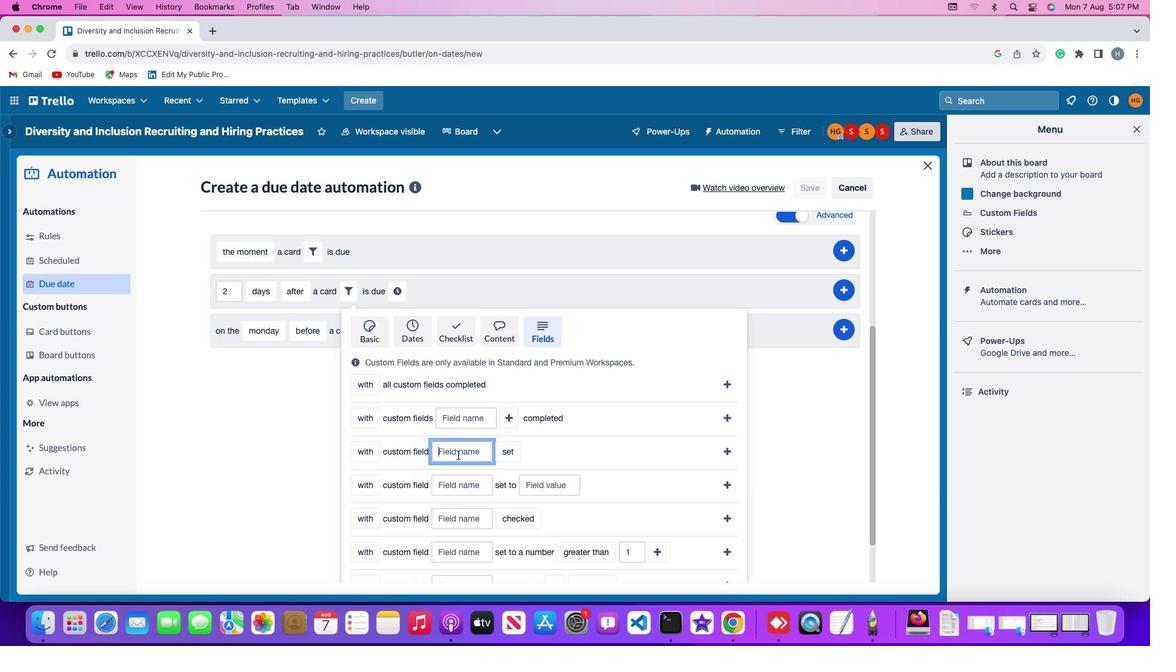 
Action: Mouse moved to (458, 455)
Screenshot: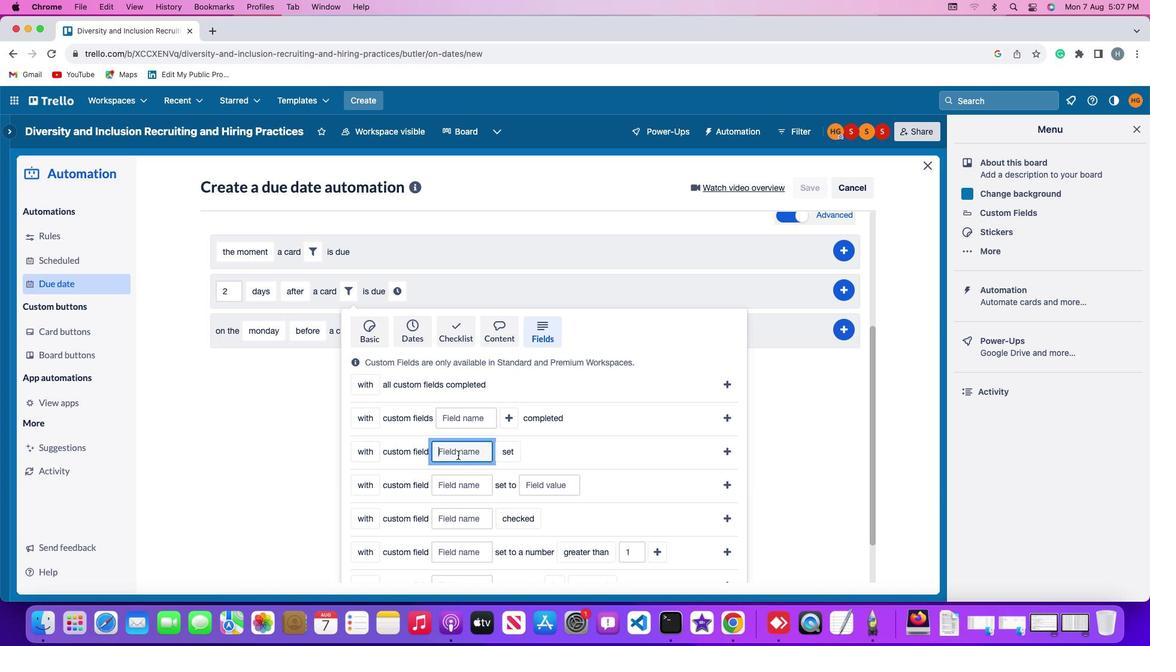 
Action: Key pressed Key.shift'r''e''s''u''m''e'
Screenshot: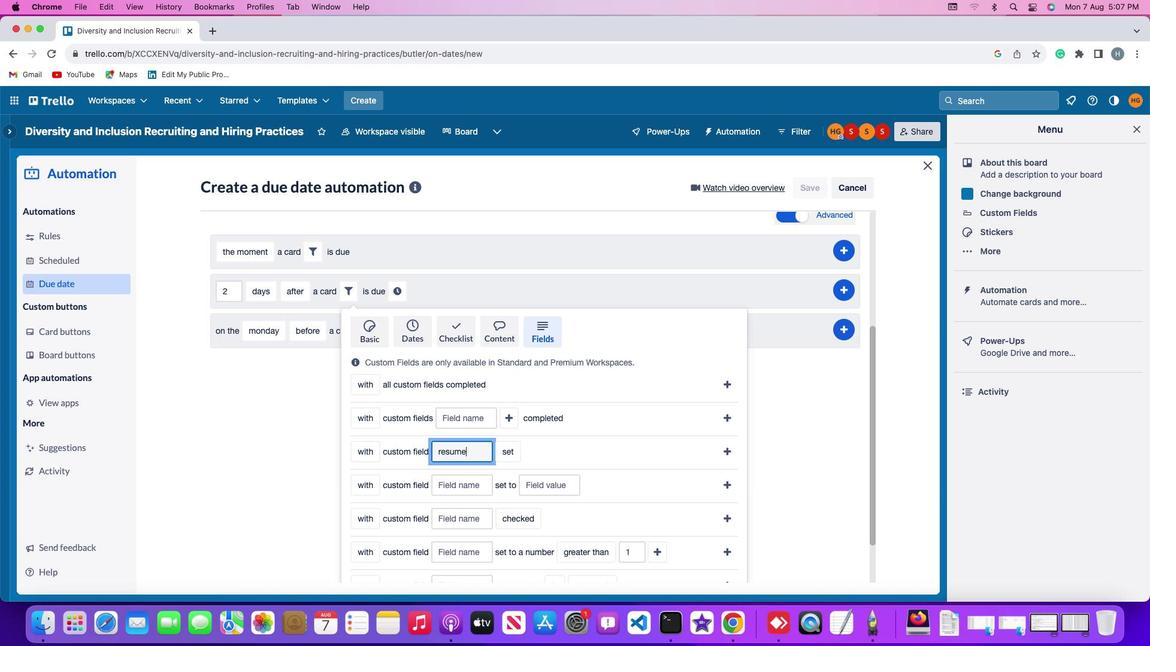 
Action: Mouse moved to (504, 451)
Screenshot: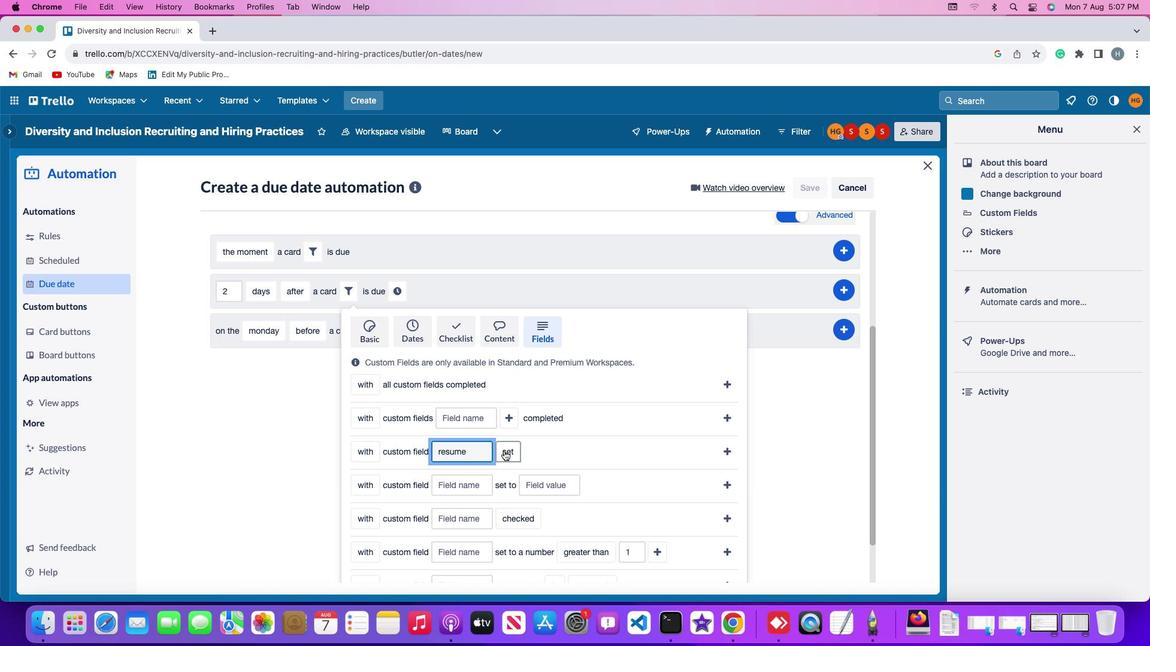 
Action: Mouse pressed left at (504, 451)
Screenshot: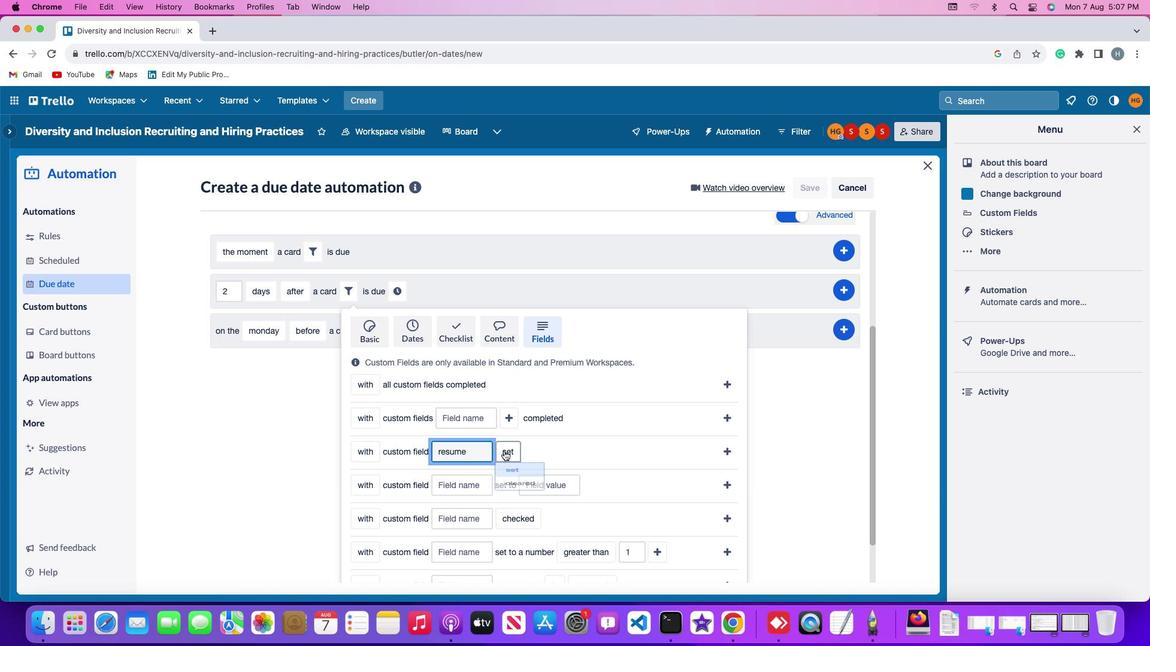 
Action: Mouse moved to (520, 501)
Screenshot: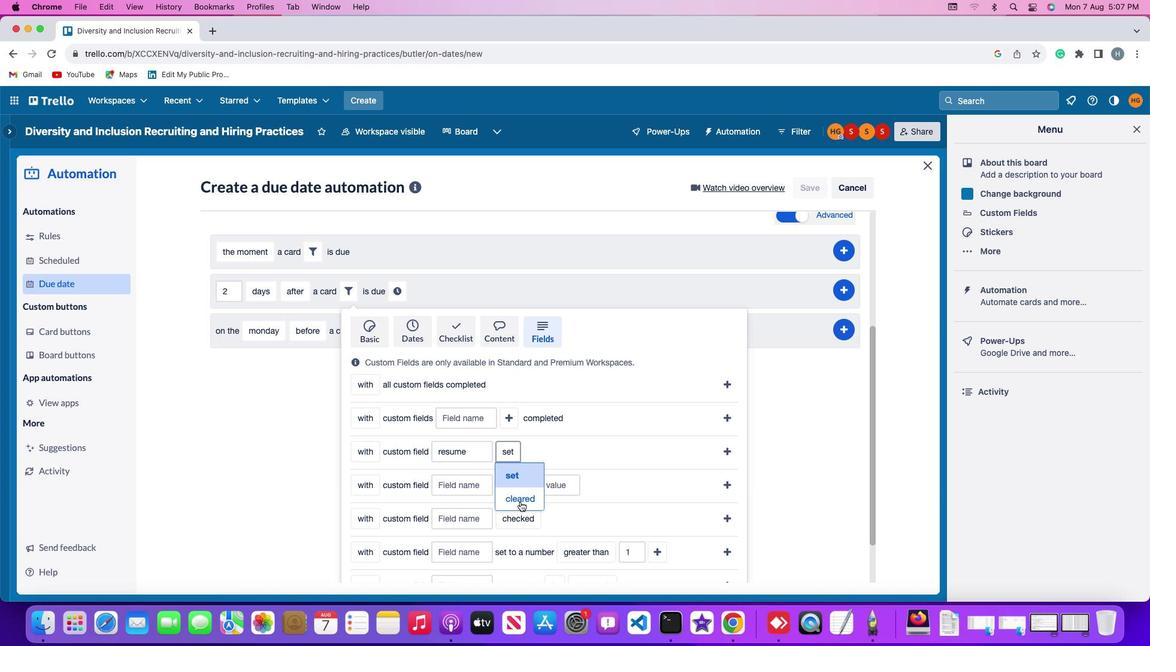 
Action: Mouse pressed left at (520, 501)
Screenshot: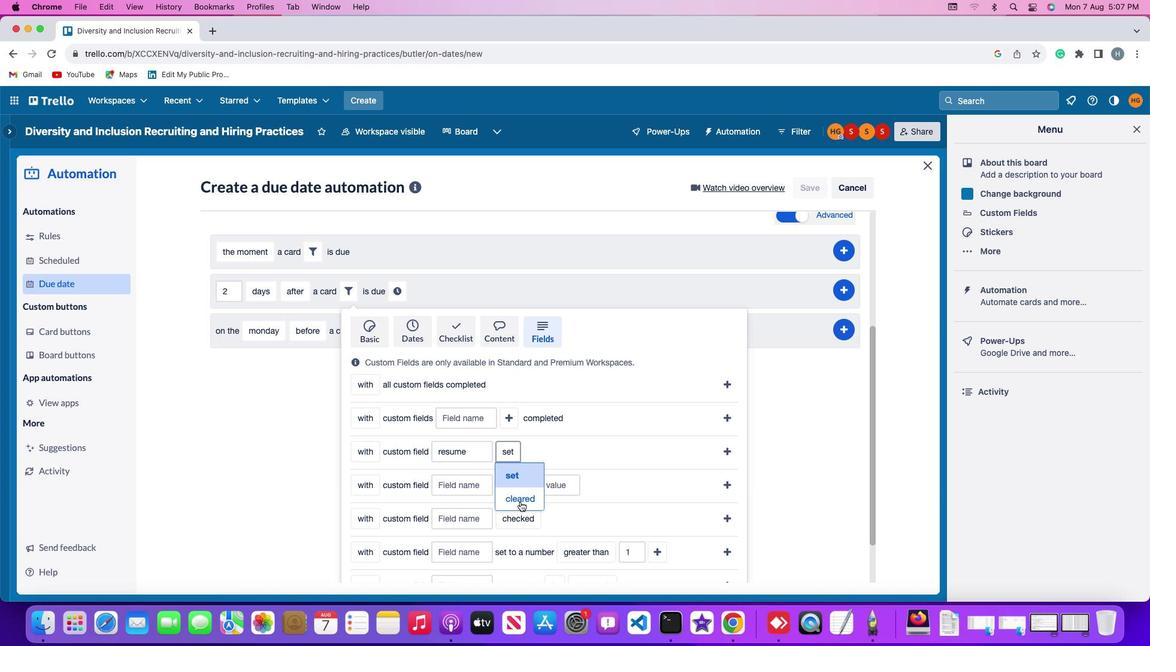 
Action: Mouse moved to (728, 448)
Screenshot: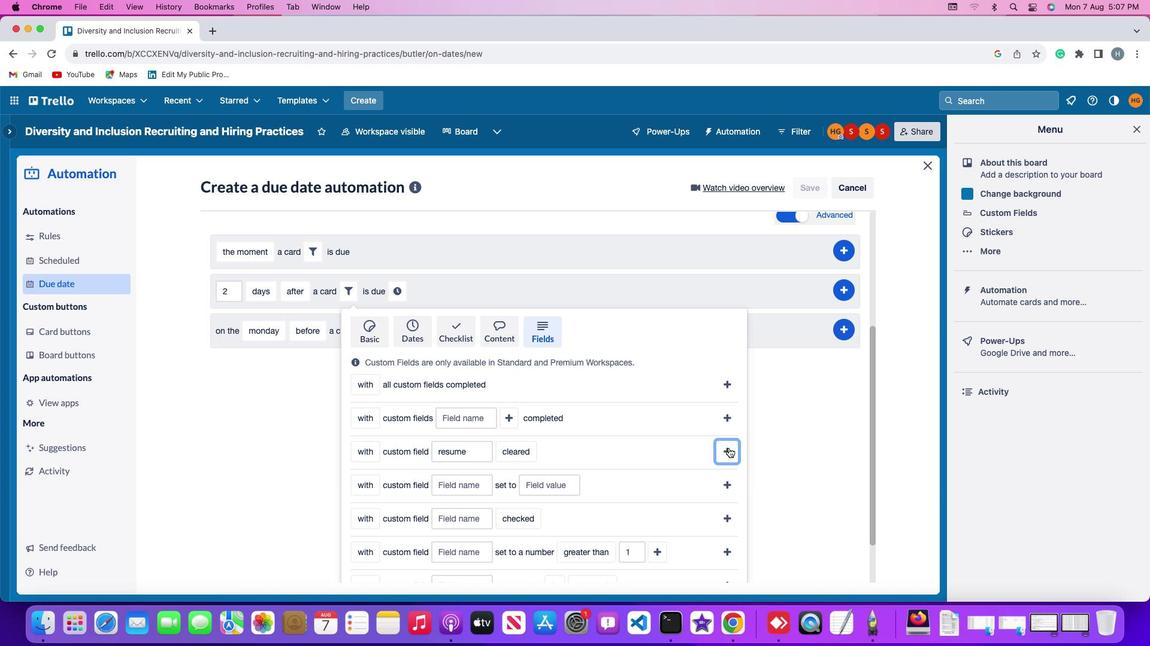 
Action: Mouse pressed left at (728, 448)
Screenshot: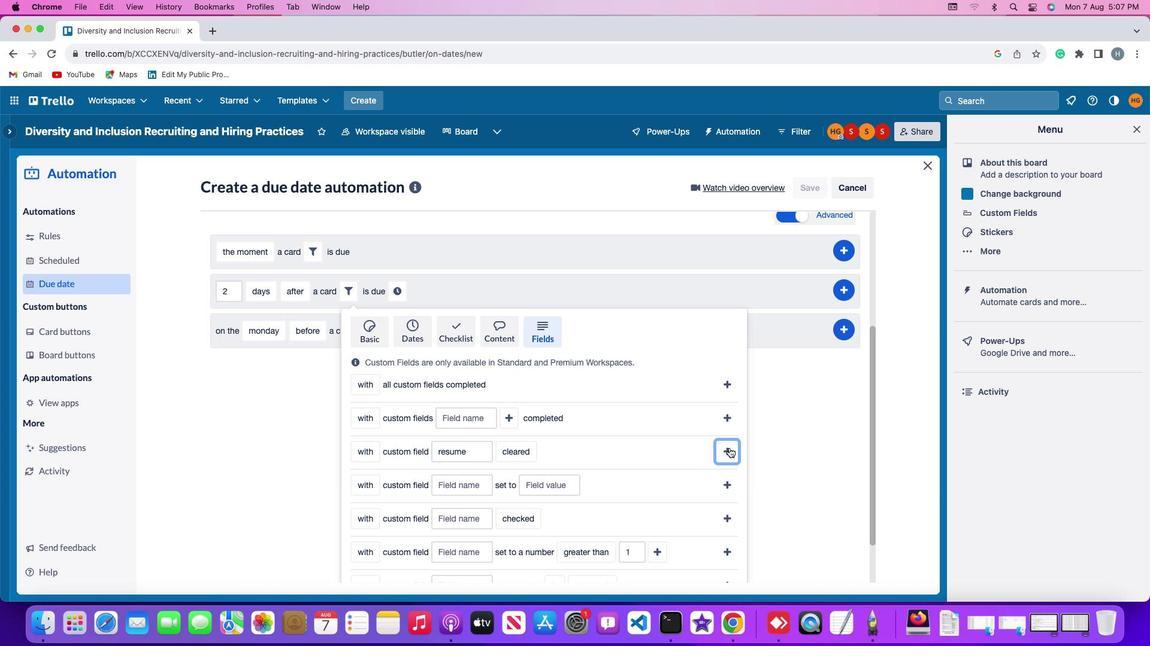 
Action: Mouse moved to (561, 482)
Screenshot: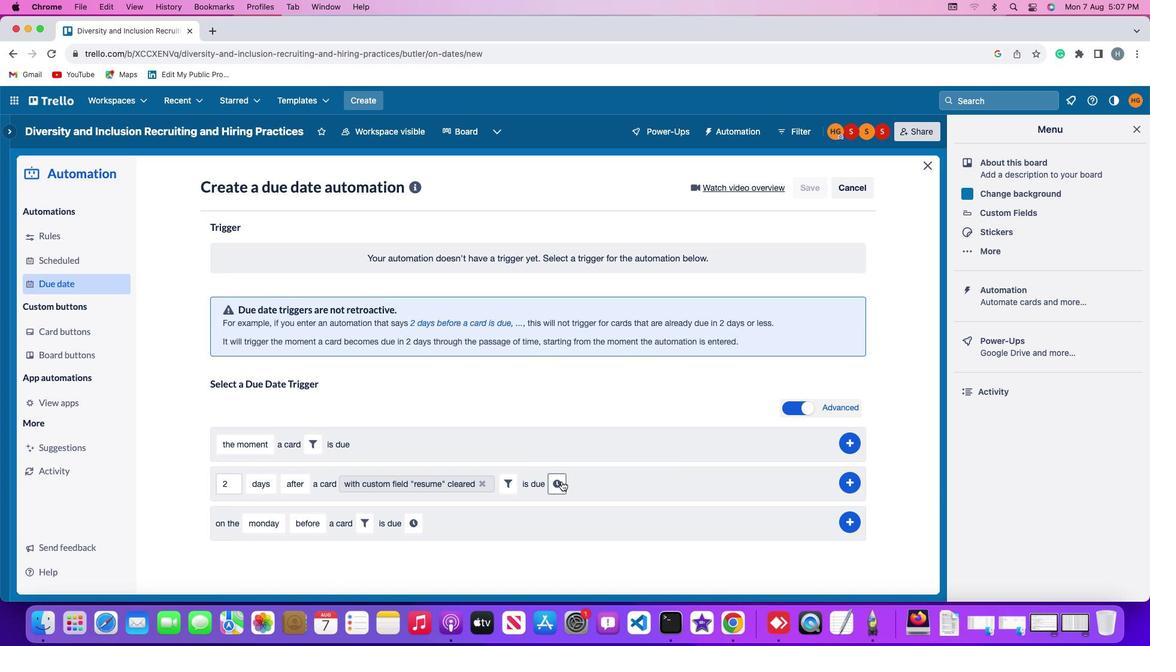 
Action: Mouse pressed left at (561, 482)
Screenshot: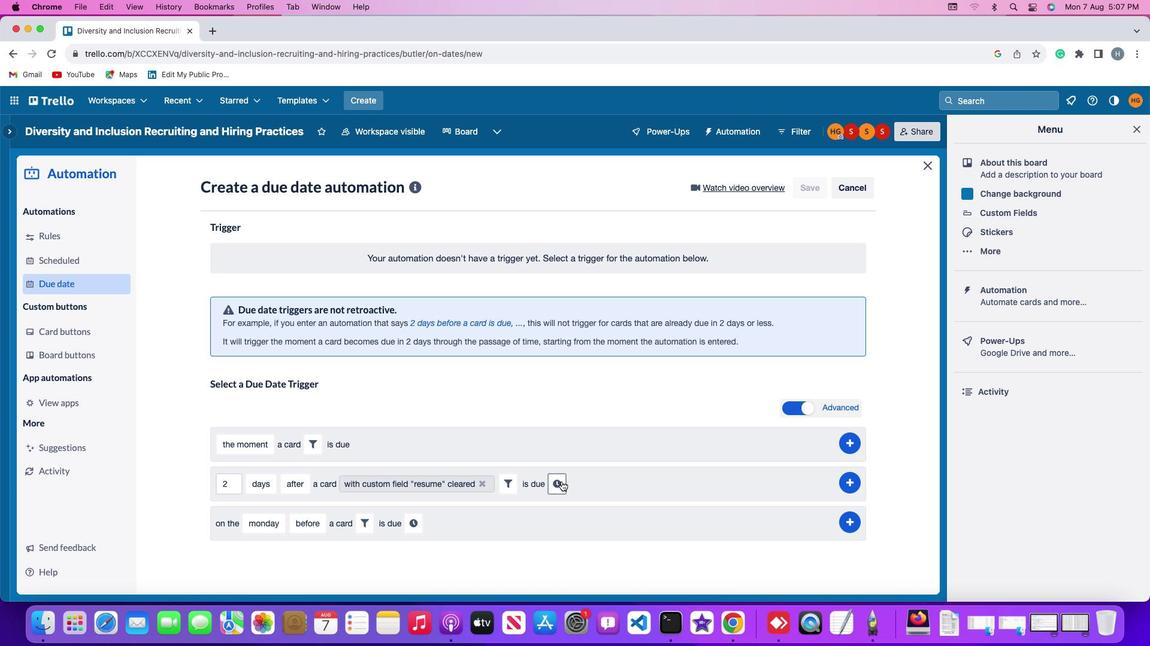 
Action: Mouse moved to (570, 485)
Screenshot: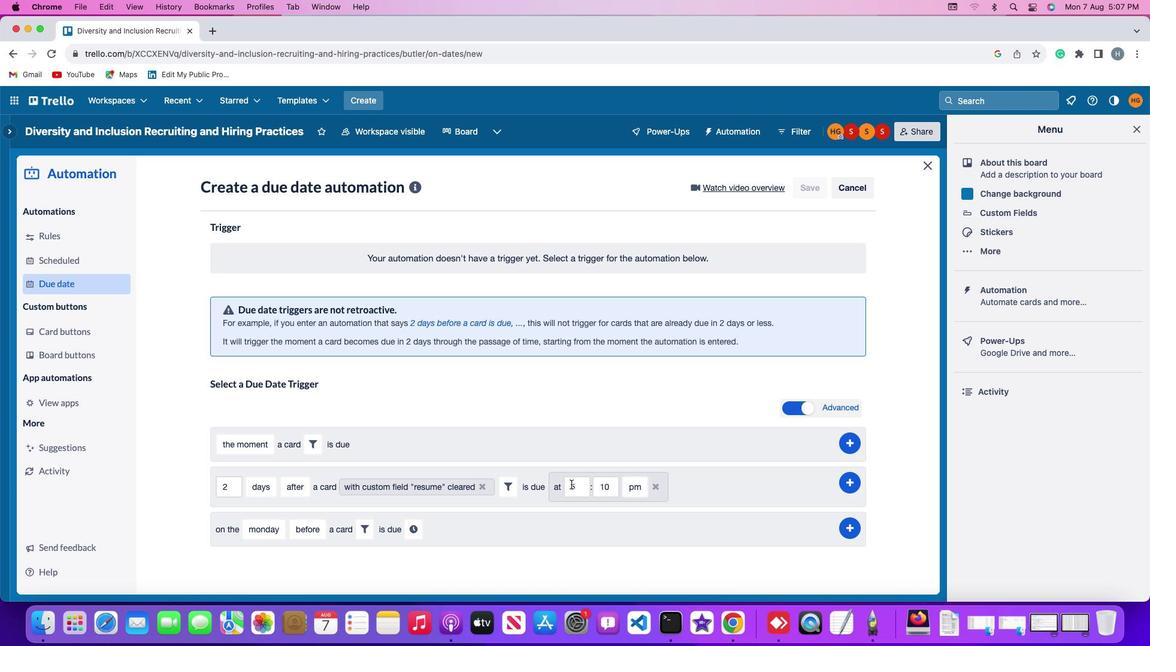 
Action: Mouse pressed left at (570, 485)
Screenshot: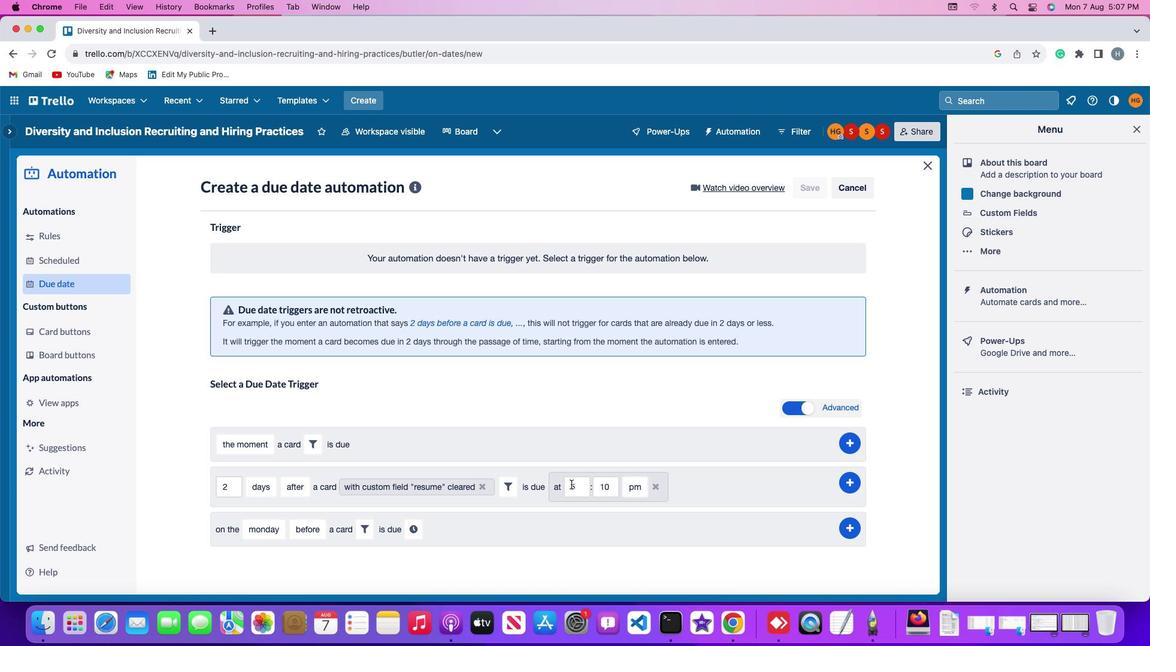 
Action: Mouse moved to (579, 485)
Screenshot: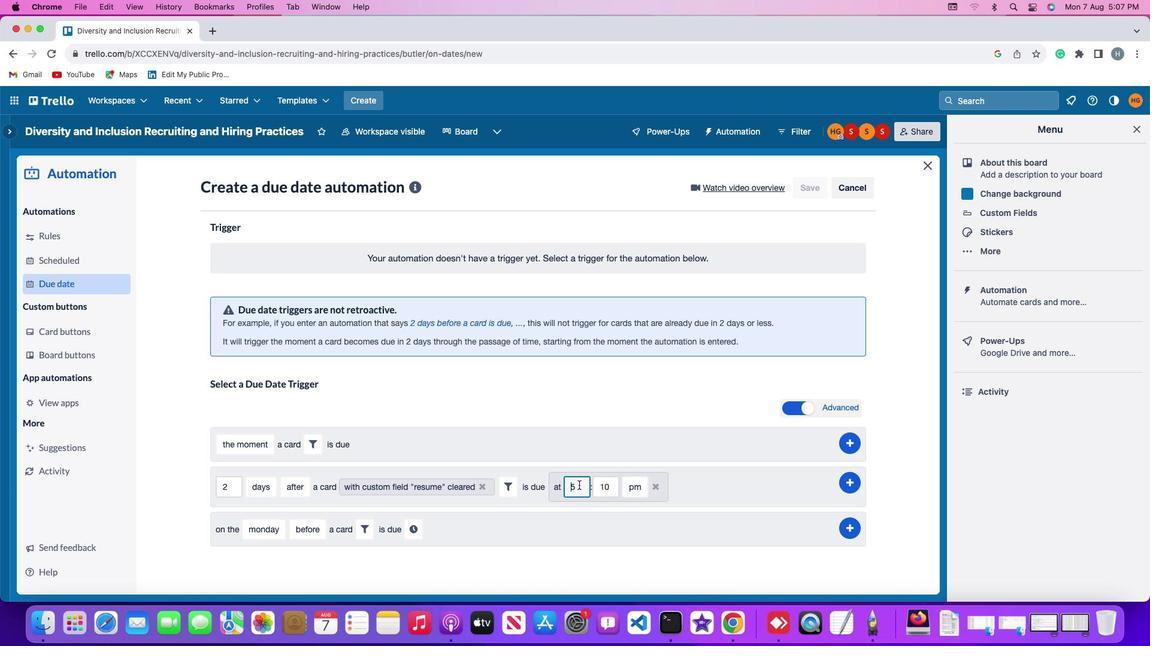 
Action: Mouse pressed left at (579, 485)
Screenshot: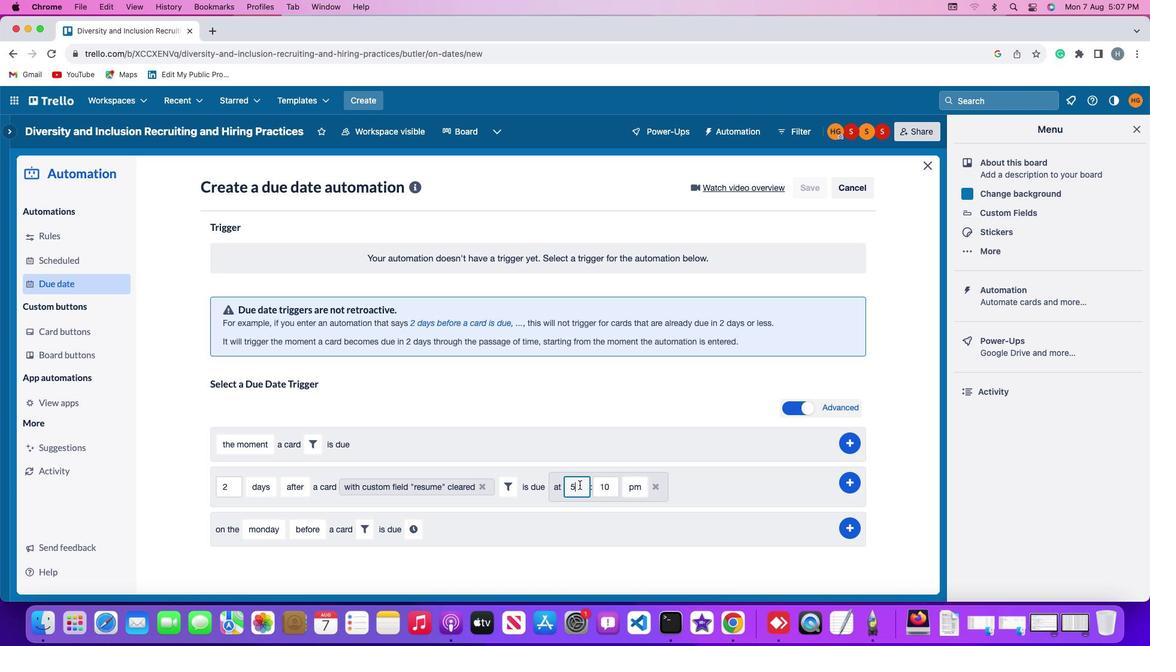 
Action: Mouse moved to (579, 485)
Screenshot: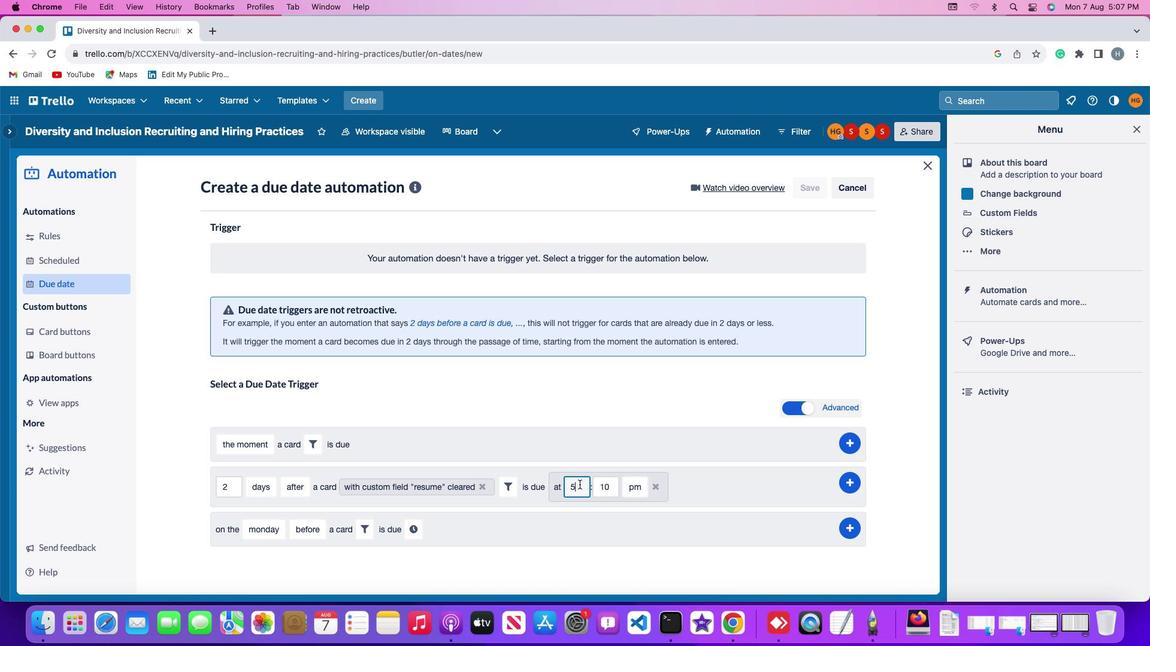 
Action: Key pressed Key.backspace
Screenshot: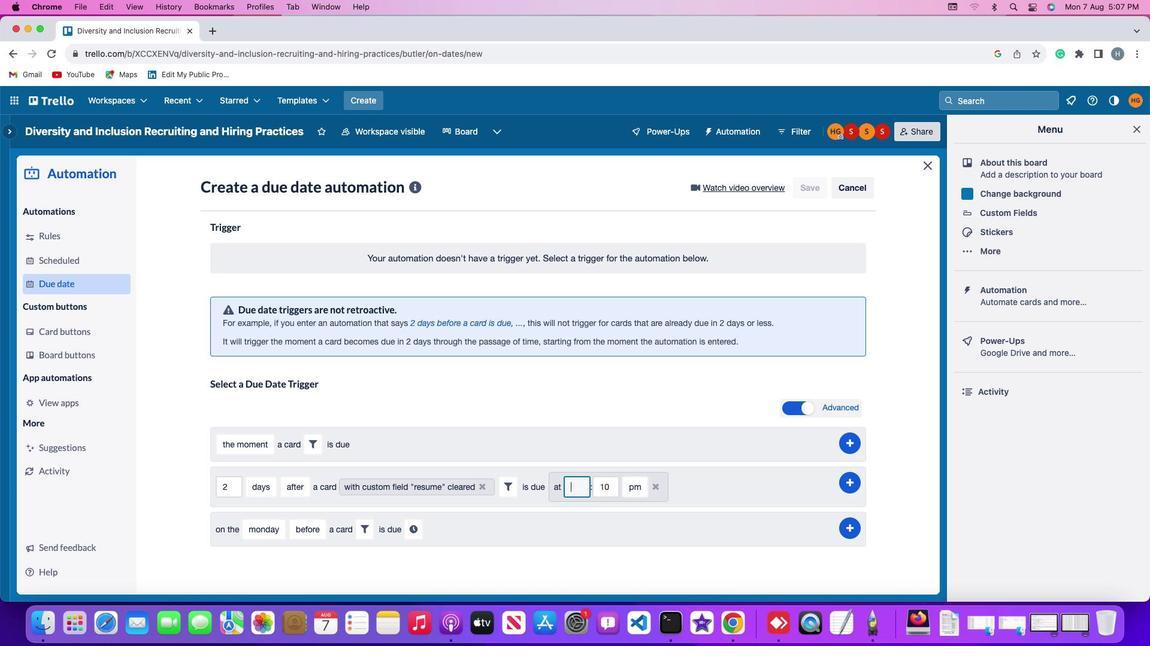 
Action: Mouse moved to (580, 484)
Screenshot: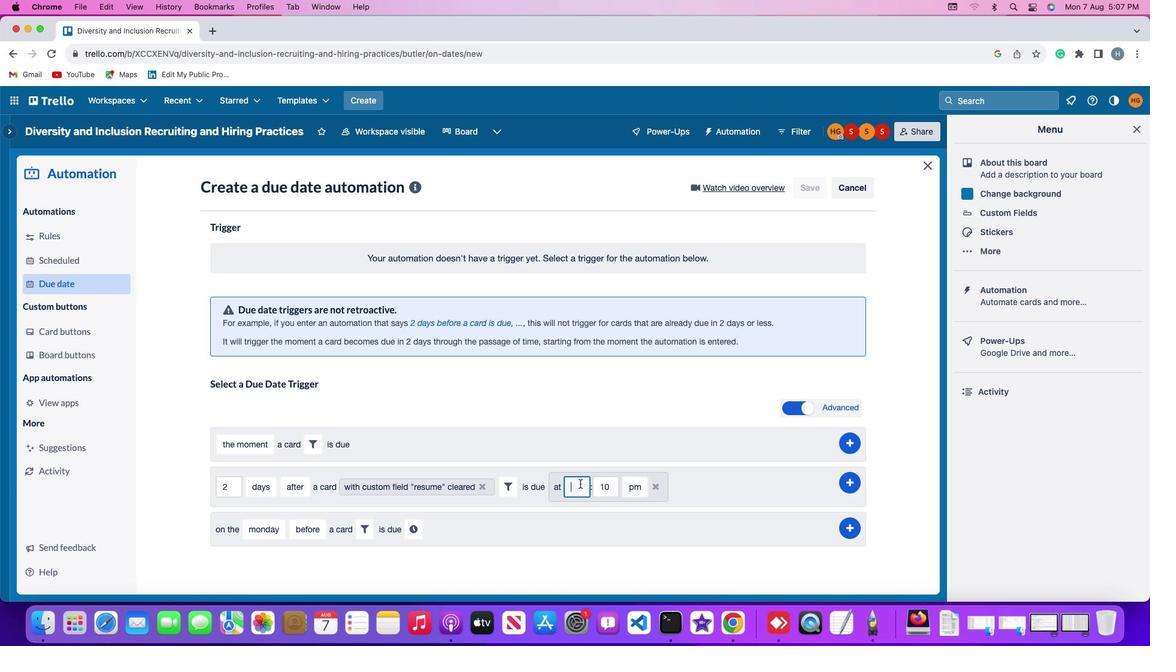 
Action: Key pressed '1''1'
Screenshot: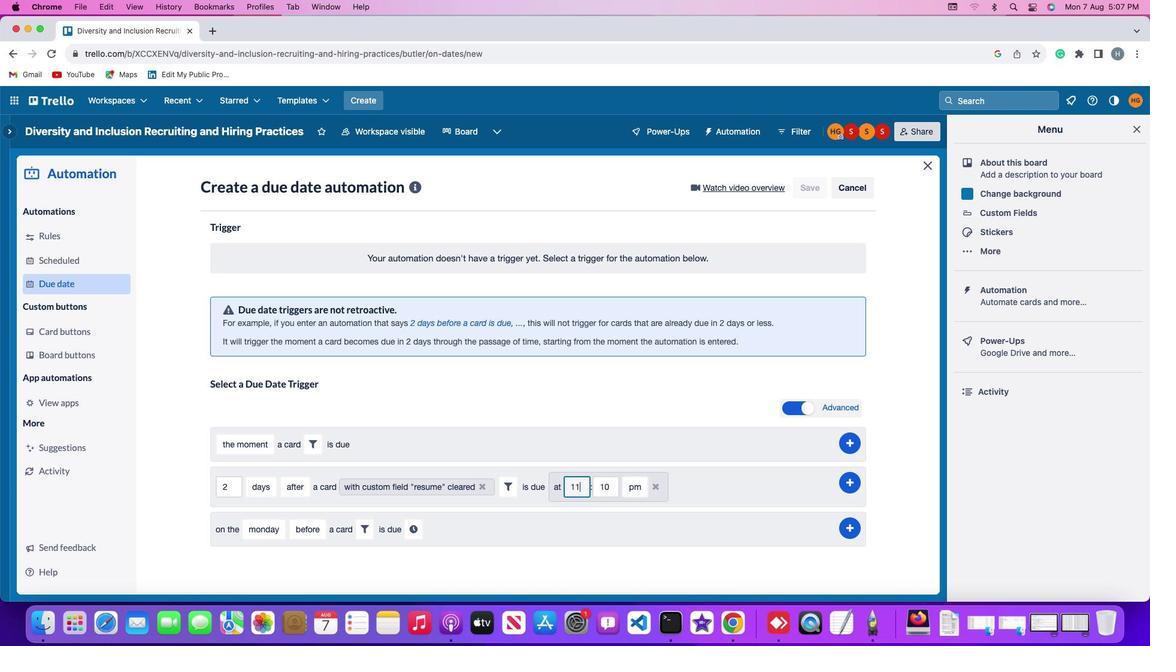 
Action: Mouse moved to (612, 484)
Screenshot: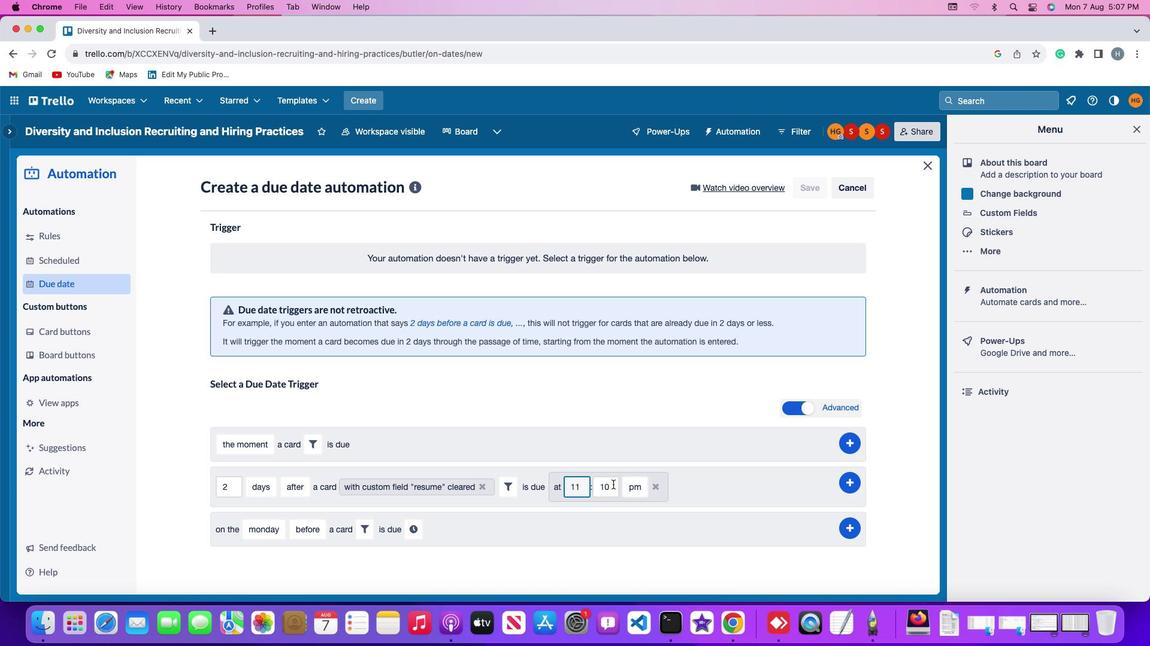 
Action: Mouse pressed left at (612, 484)
Screenshot: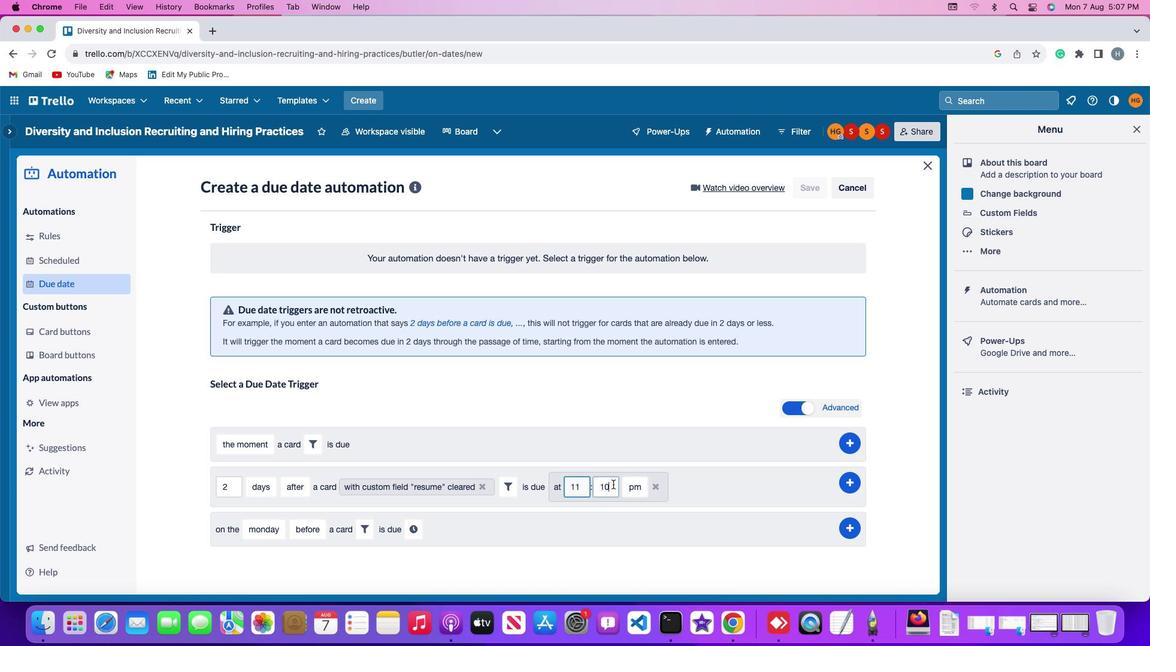 
Action: Mouse moved to (612, 485)
Screenshot: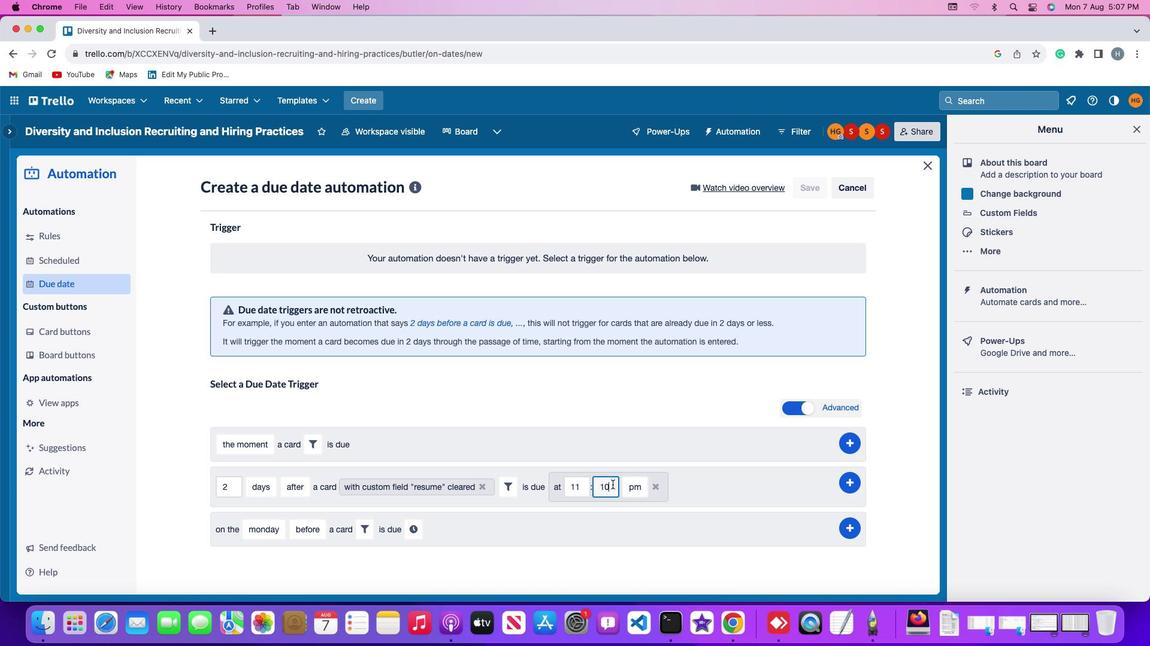 
Action: Key pressed Key.backspaceKey.backspace
Screenshot: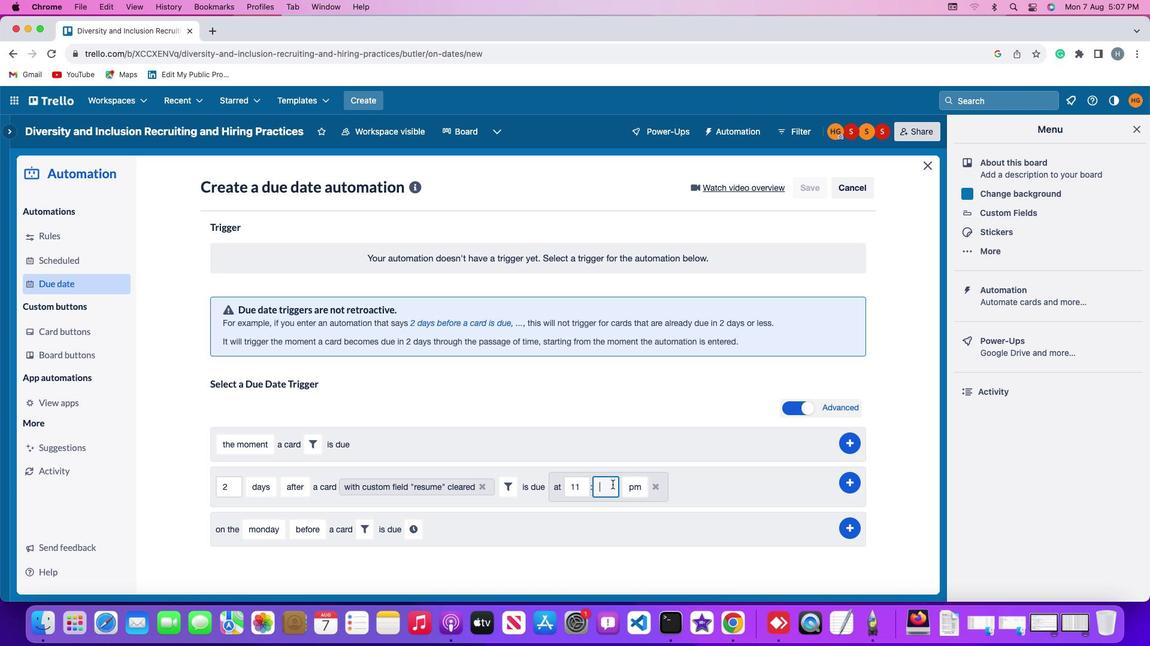 
Action: Mouse moved to (612, 485)
Screenshot: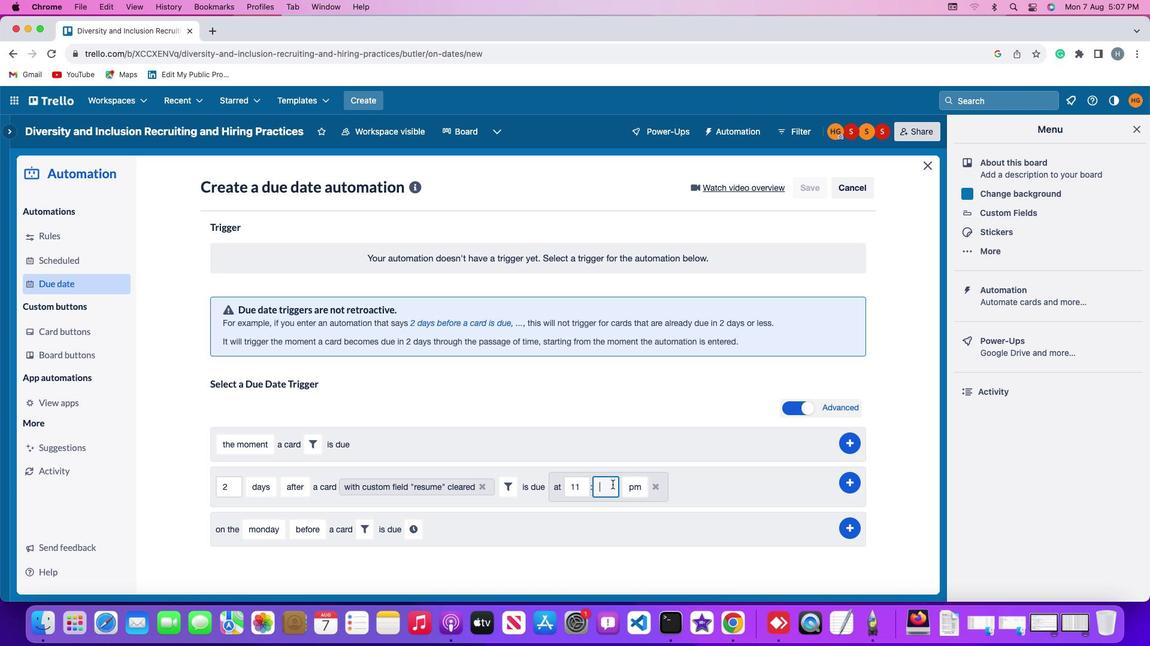 
Action: Key pressed '0''0'
Screenshot: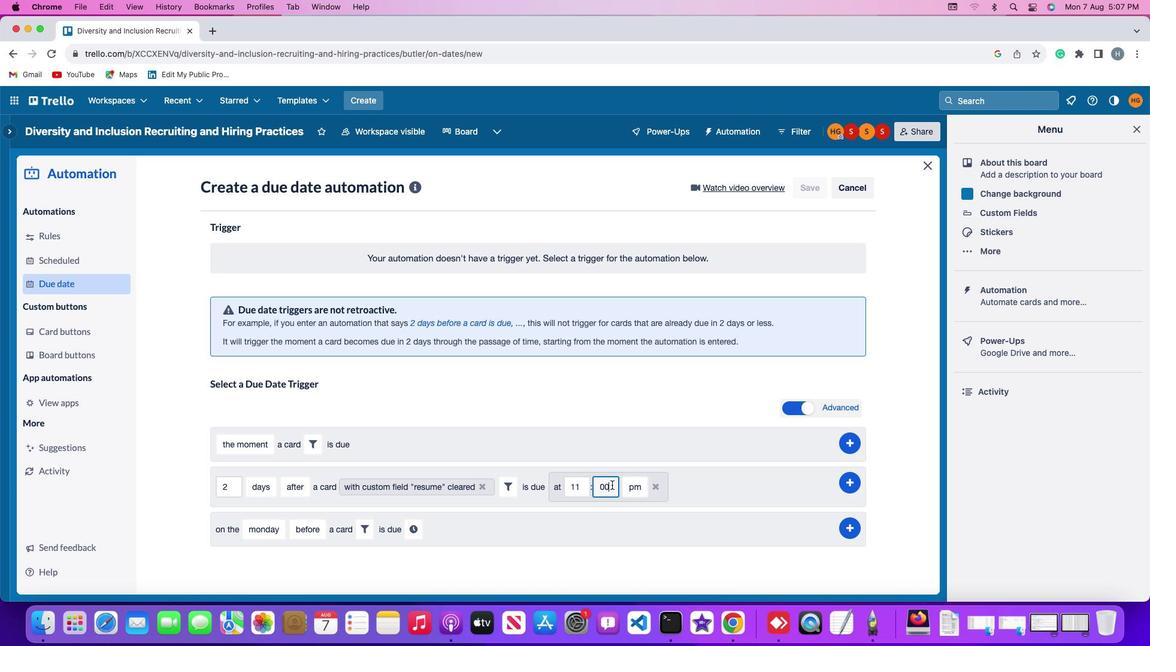 
Action: Mouse moved to (643, 485)
Screenshot: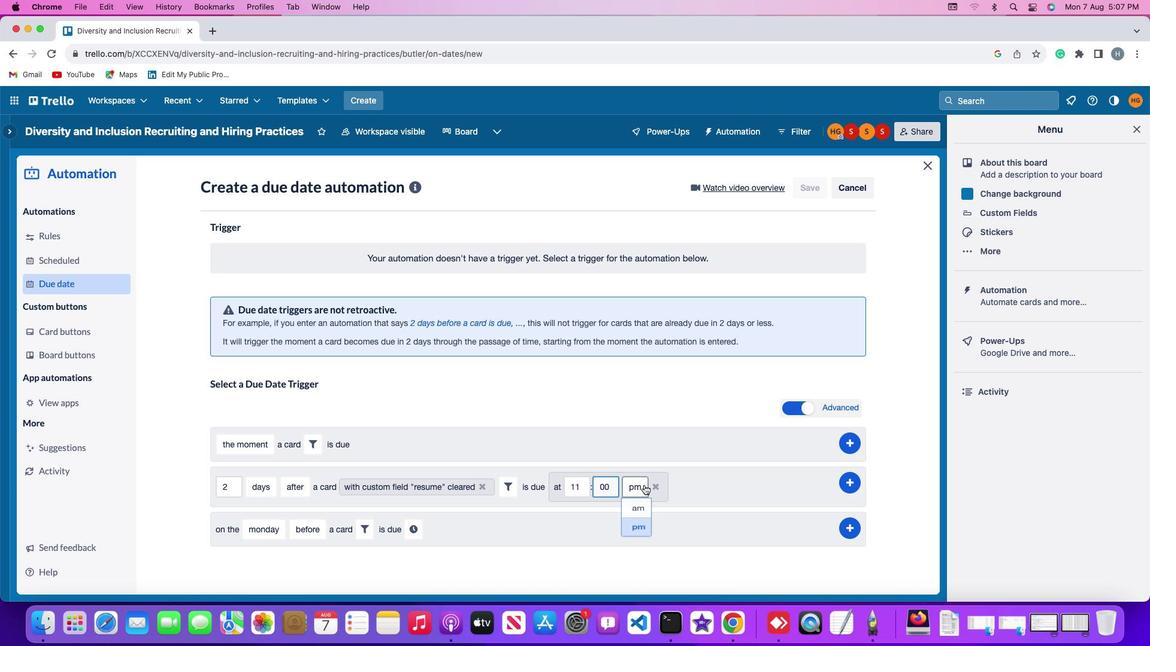 
Action: Mouse pressed left at (643, 485)
Screenshot: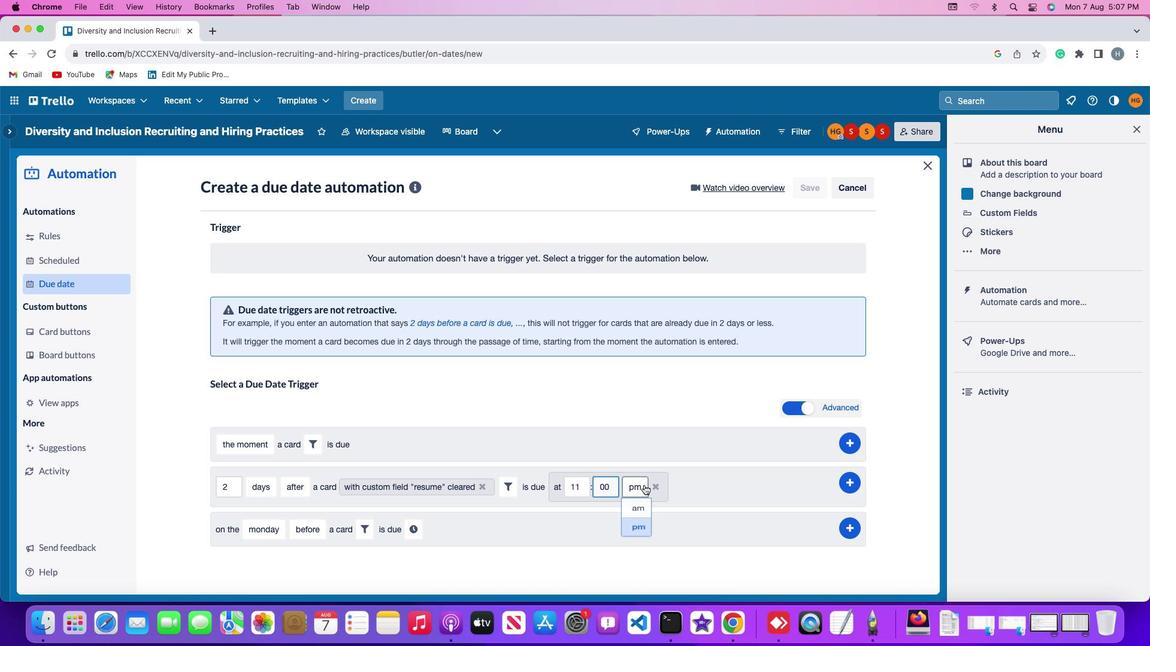 
Action: Mouse moved to (638, 509)
Screenshot: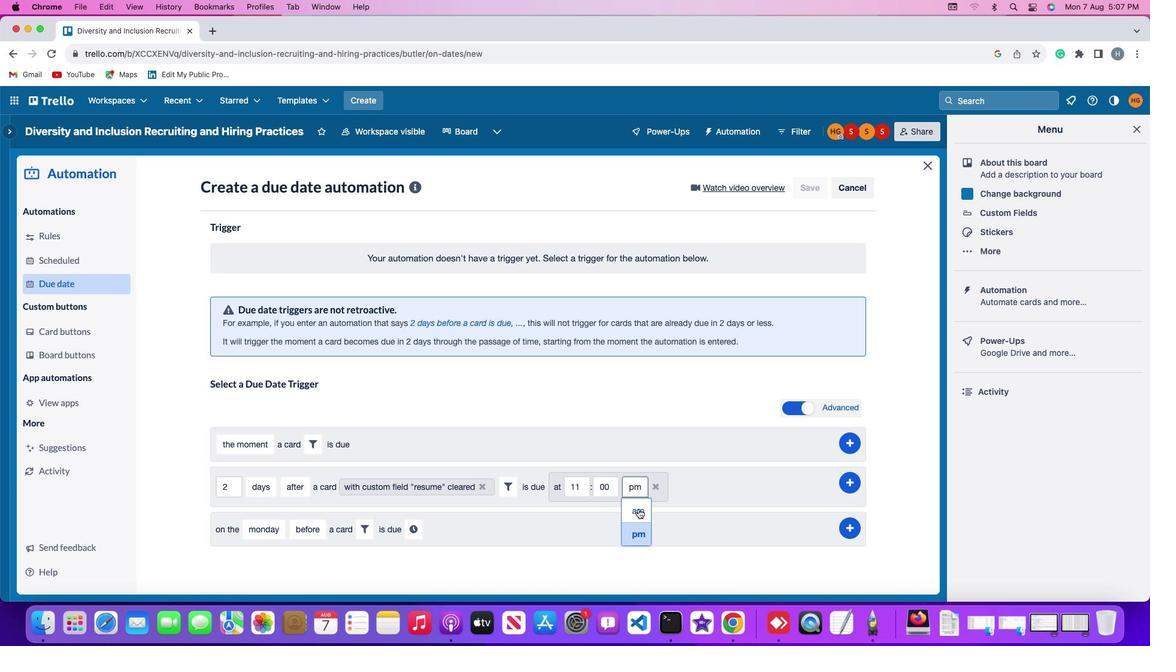 
Action: Mouse pressed left at (638, 509)
Screenshot: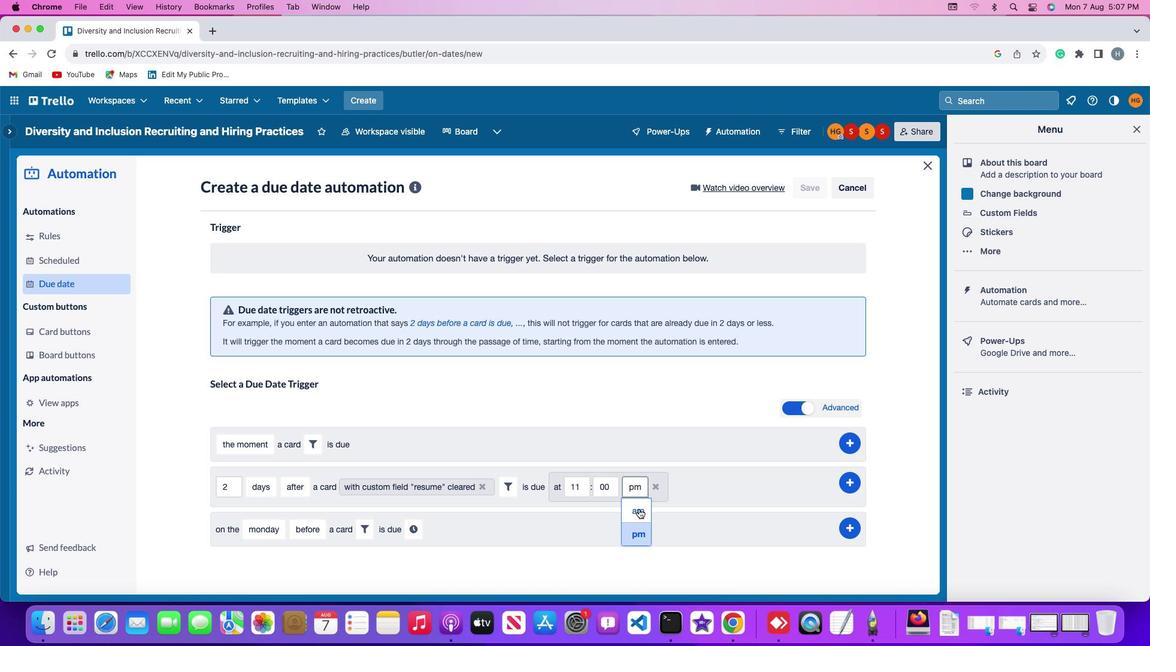 
Action: Mouse moved to (851, 480)
Screenshot: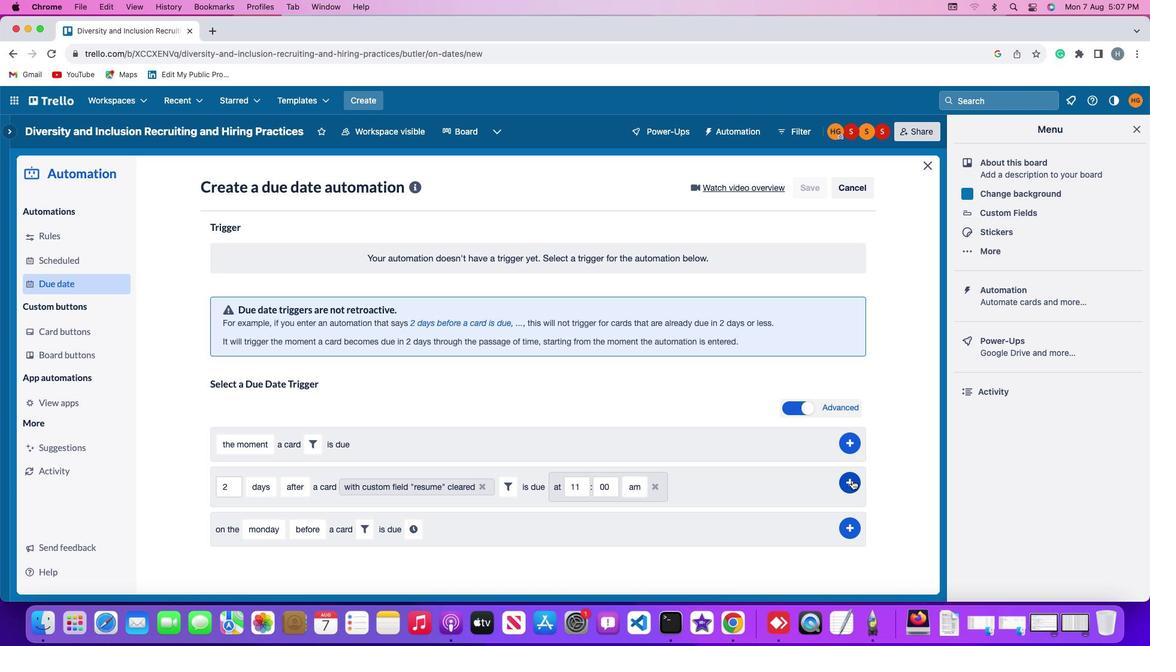 
Action: Mouse pressed left at (851, 480)
Screenshot: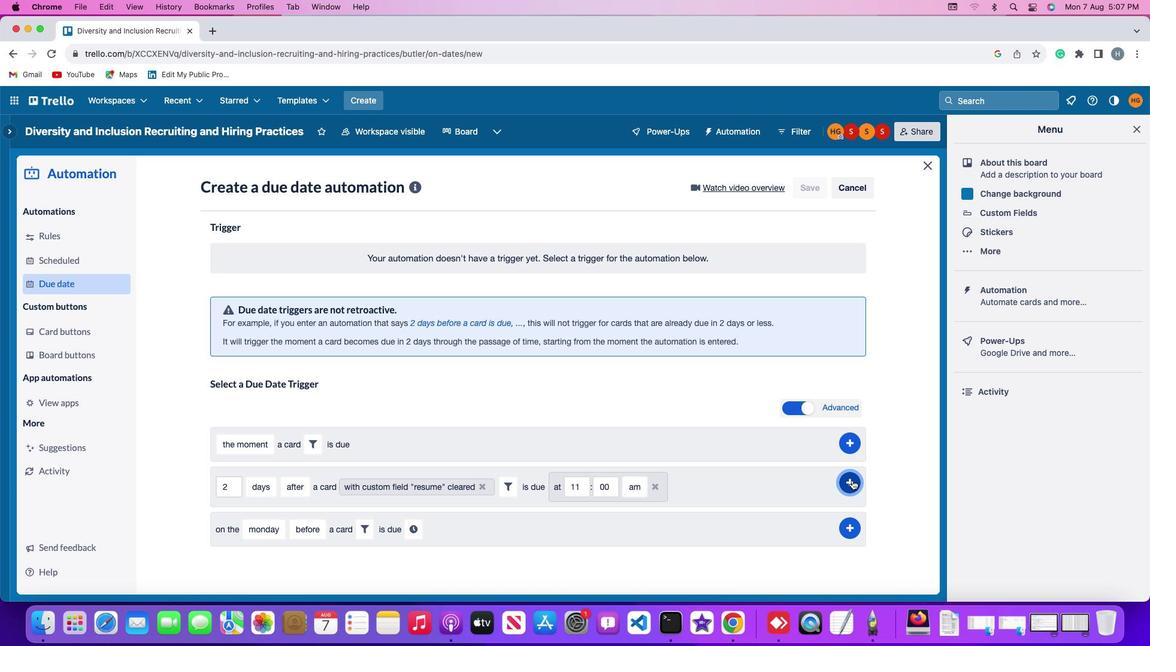 
Action: Mouse moved to (901, 364)
Screenshot: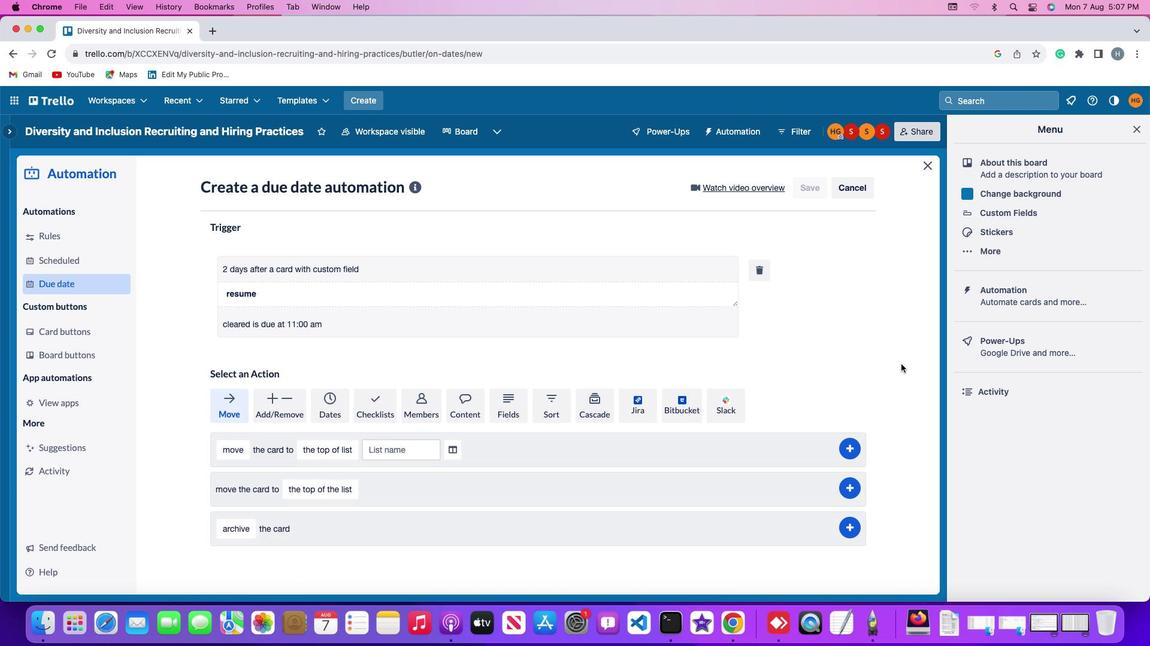 
